 Task: Create a sub task System Test and UAT for the task  Develop a new online appointment scheduling system for a service provider in the project AgileHorizon , assign it to team member softage.5@softage.net and update the status of the sub task to  Off Track , set the priority of the sub task to High
Action: Mouse moved to (88, 553)
Screenshot: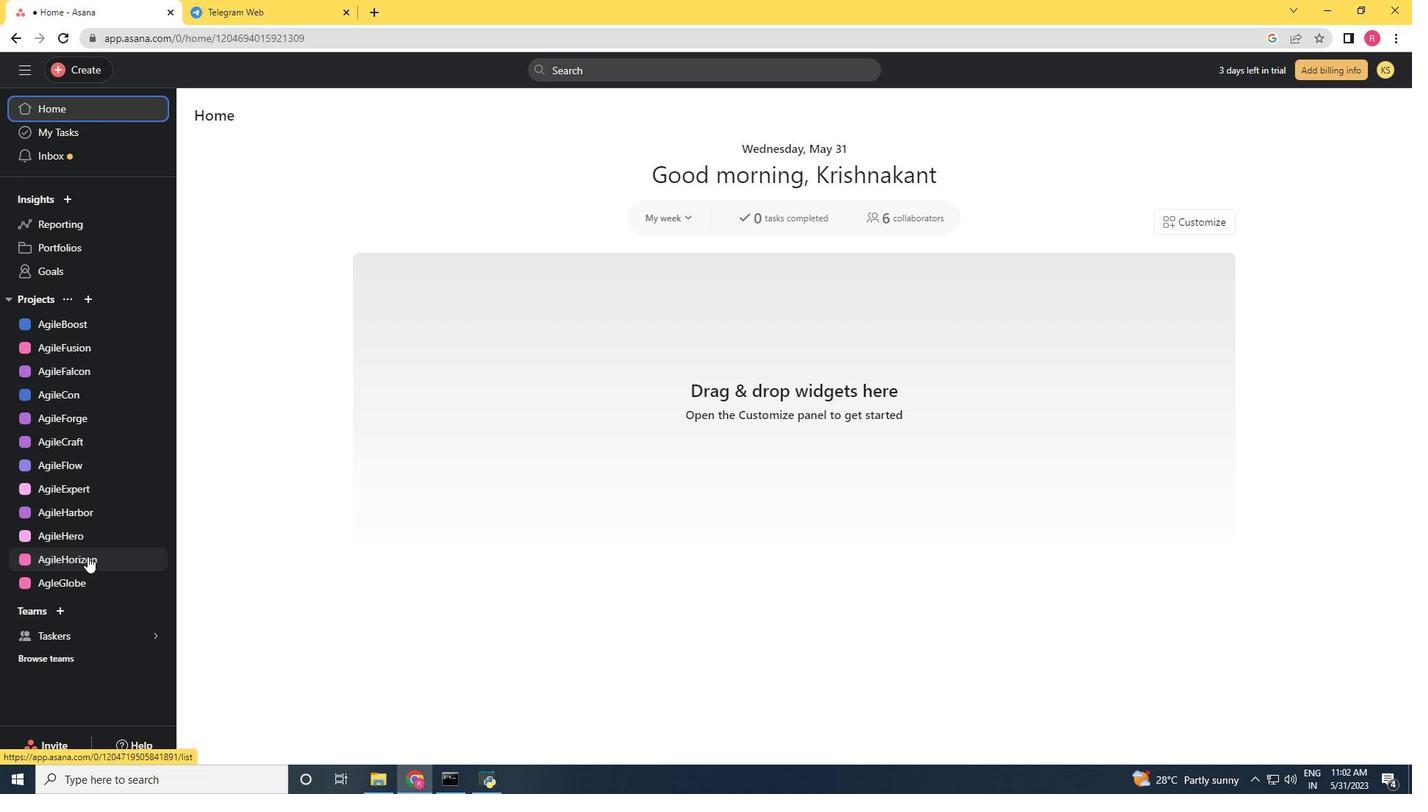 
Action: Mouse pressed left at (88, 553)
Screenshot: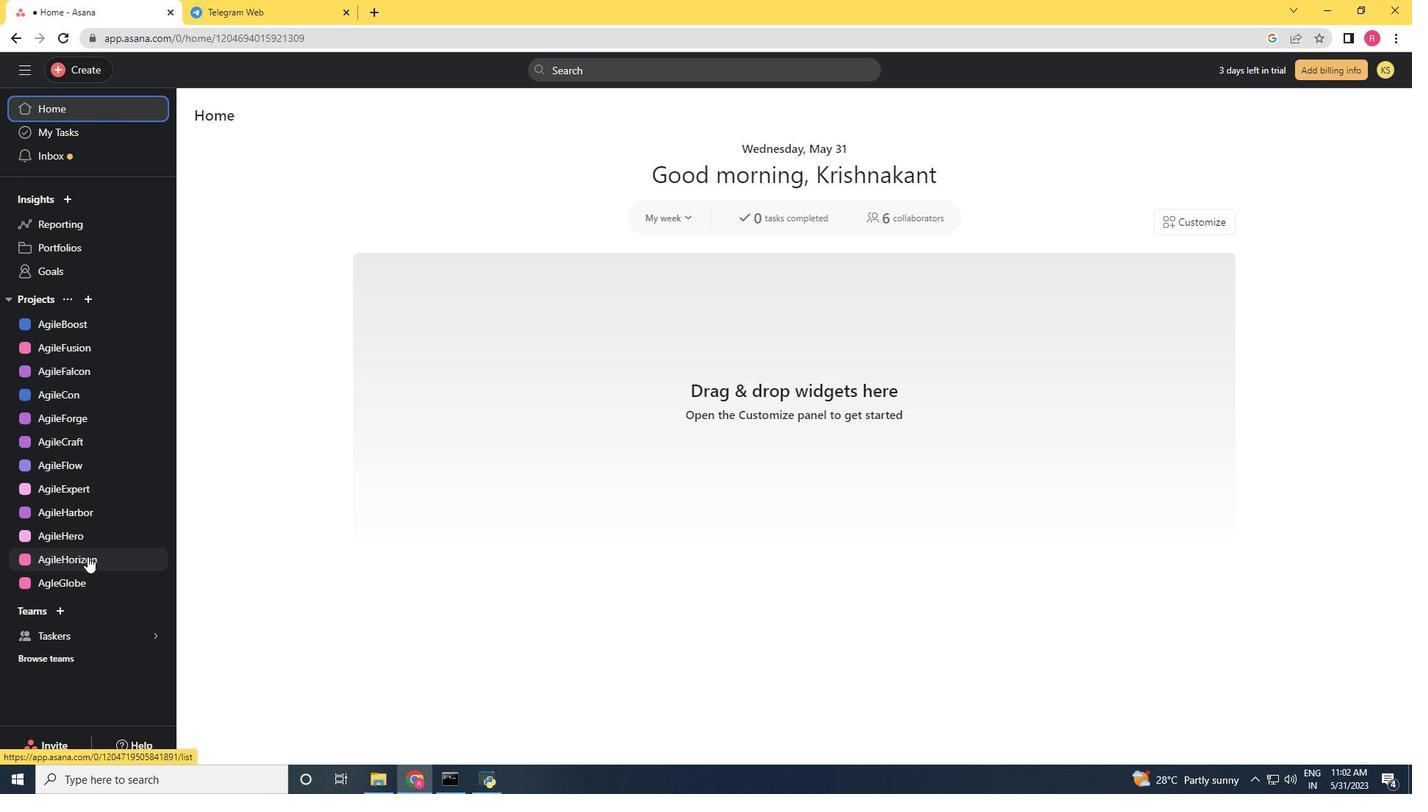 
Action: Mouse moved to (683, 321)
Screenshot: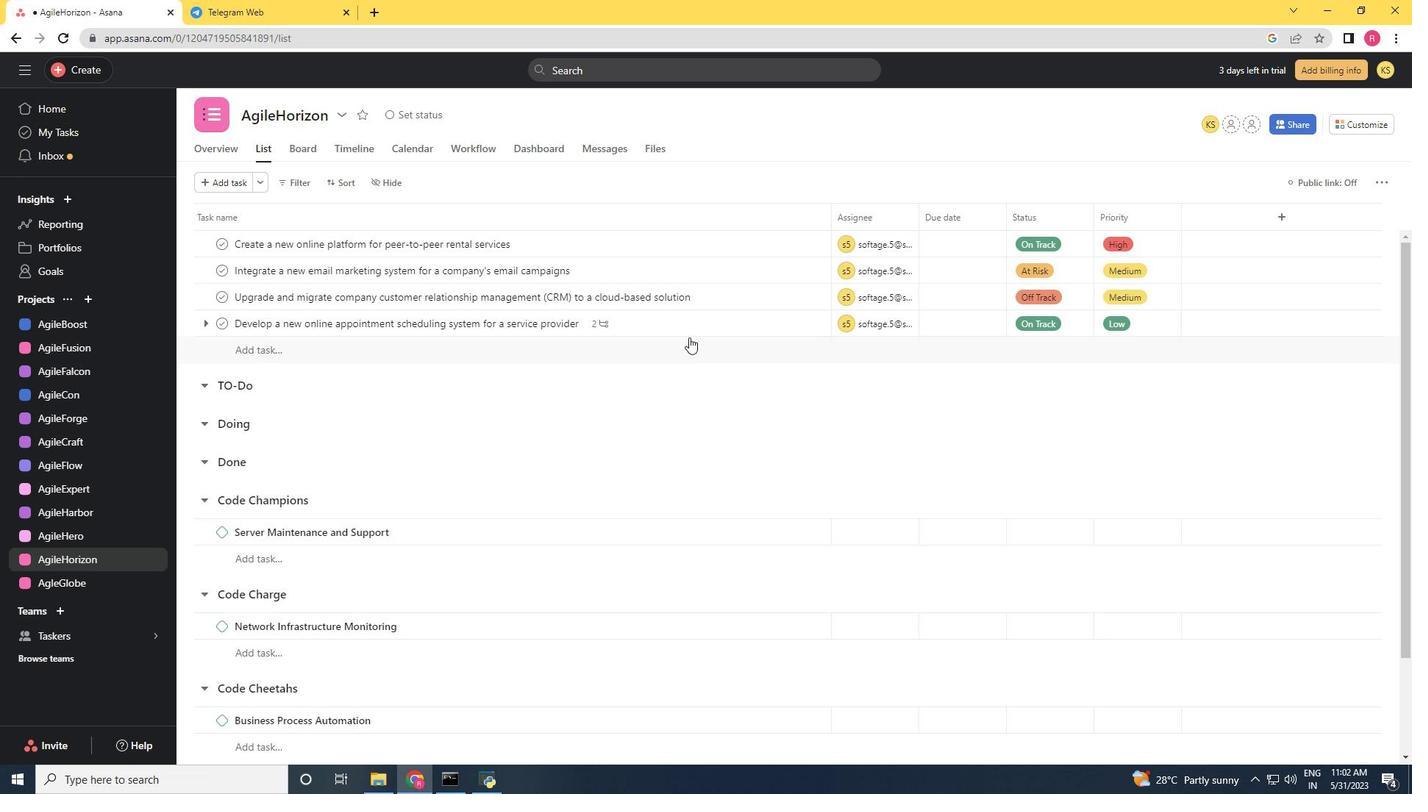 
Action: Mouse pressed left at (683, 321)
Screenshot: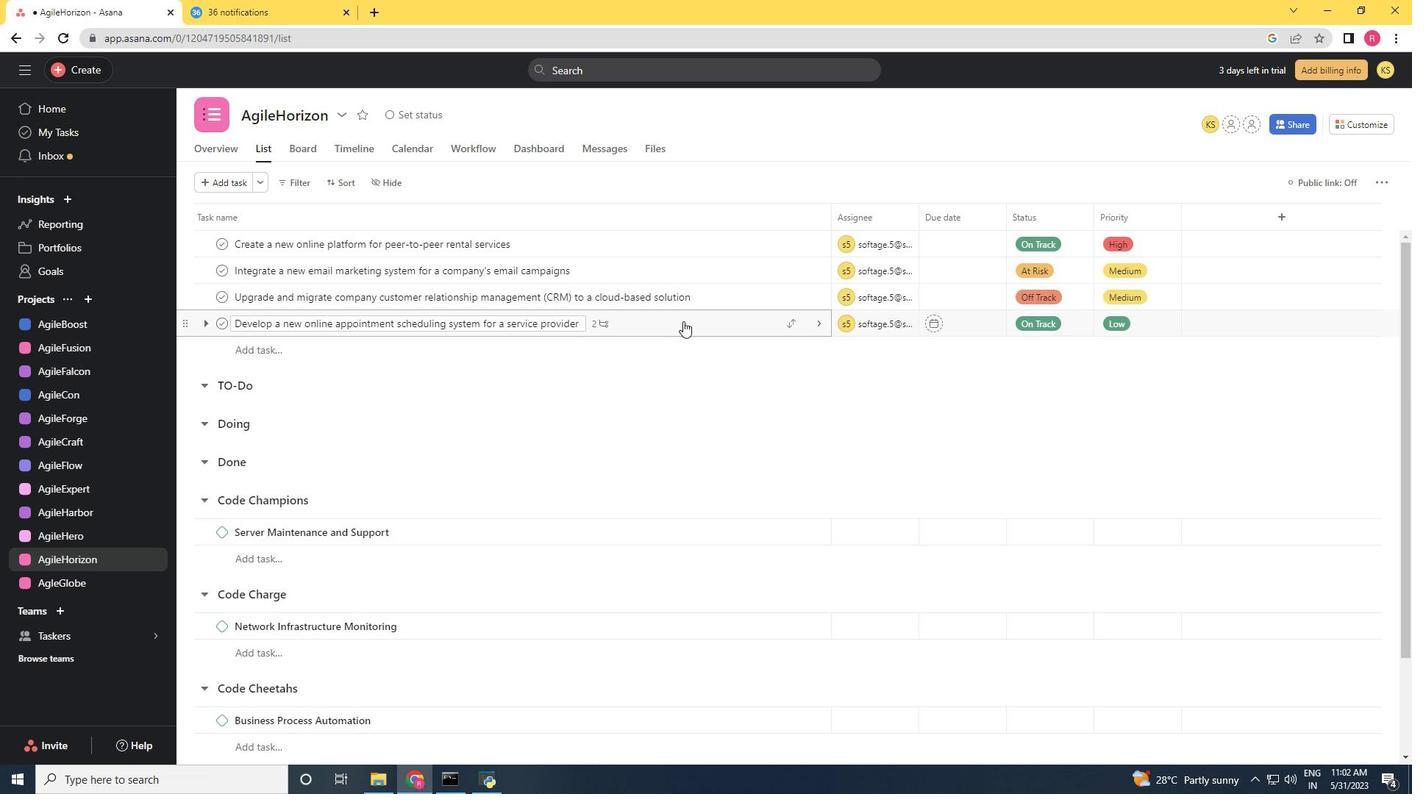 
Action: Mouse moved to (1040, 492)
Screenshot: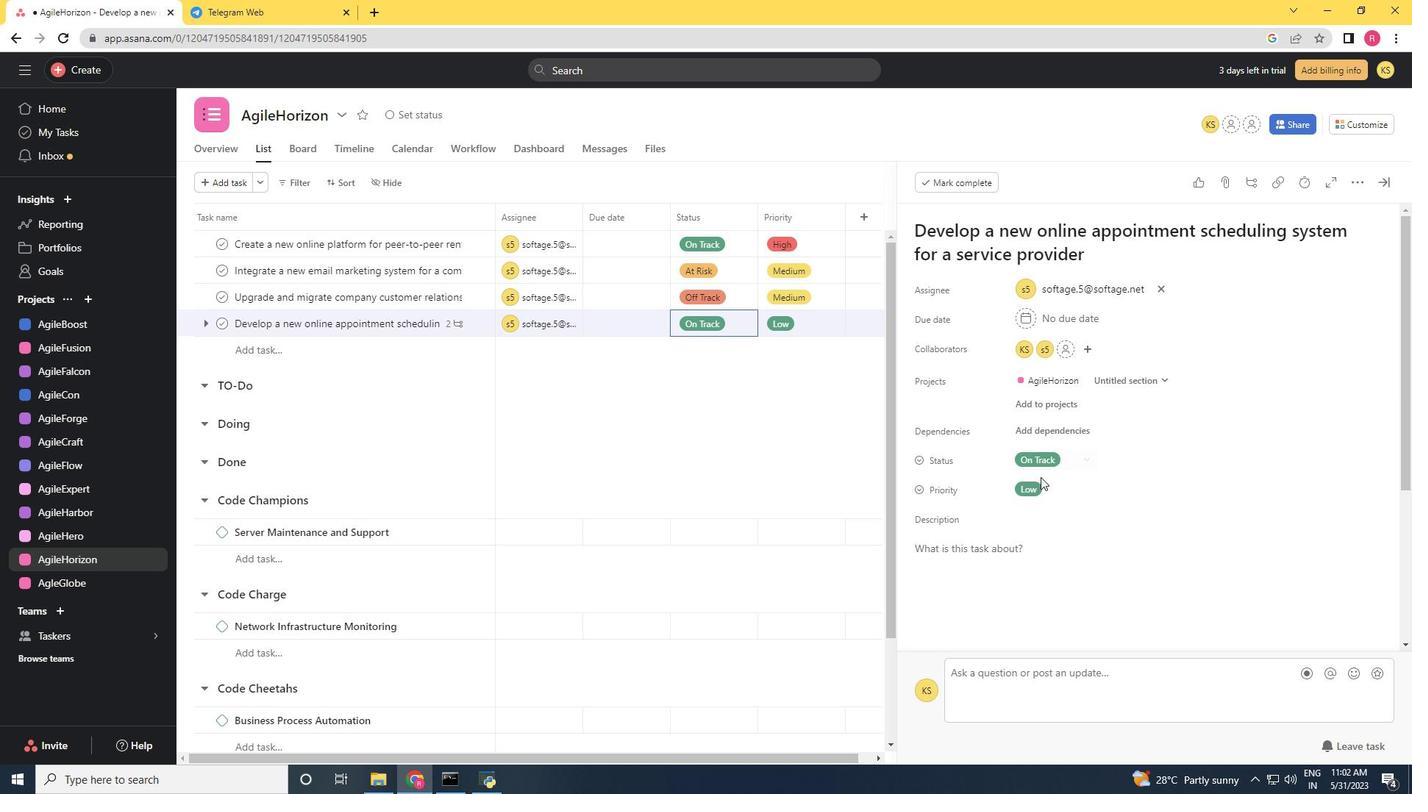 
Action: Mouse scrolled (1040, 491) with delta (0, 0)
Screenshot: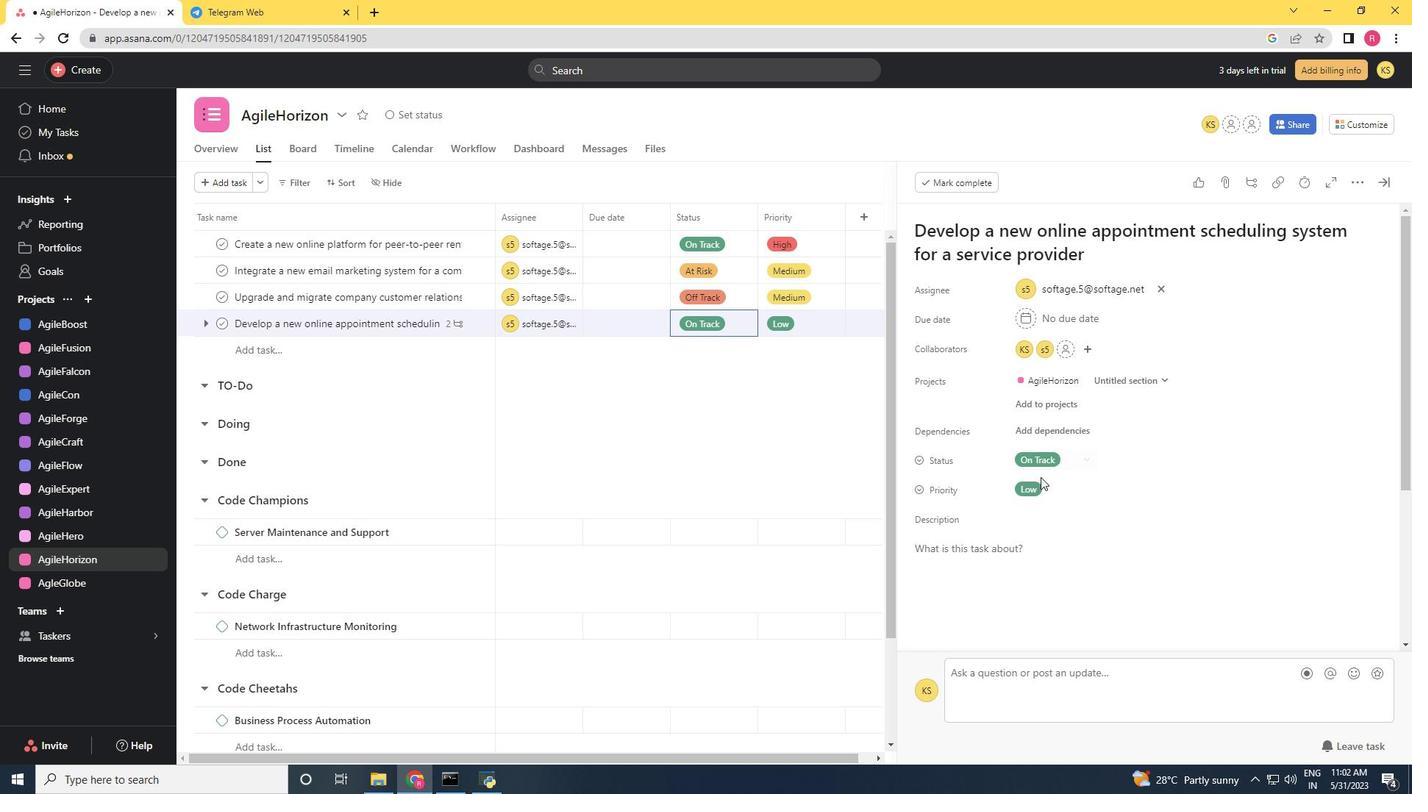 
Action: Mouse scrolled (1040, 491) with delta (0, 0)
Screenshot: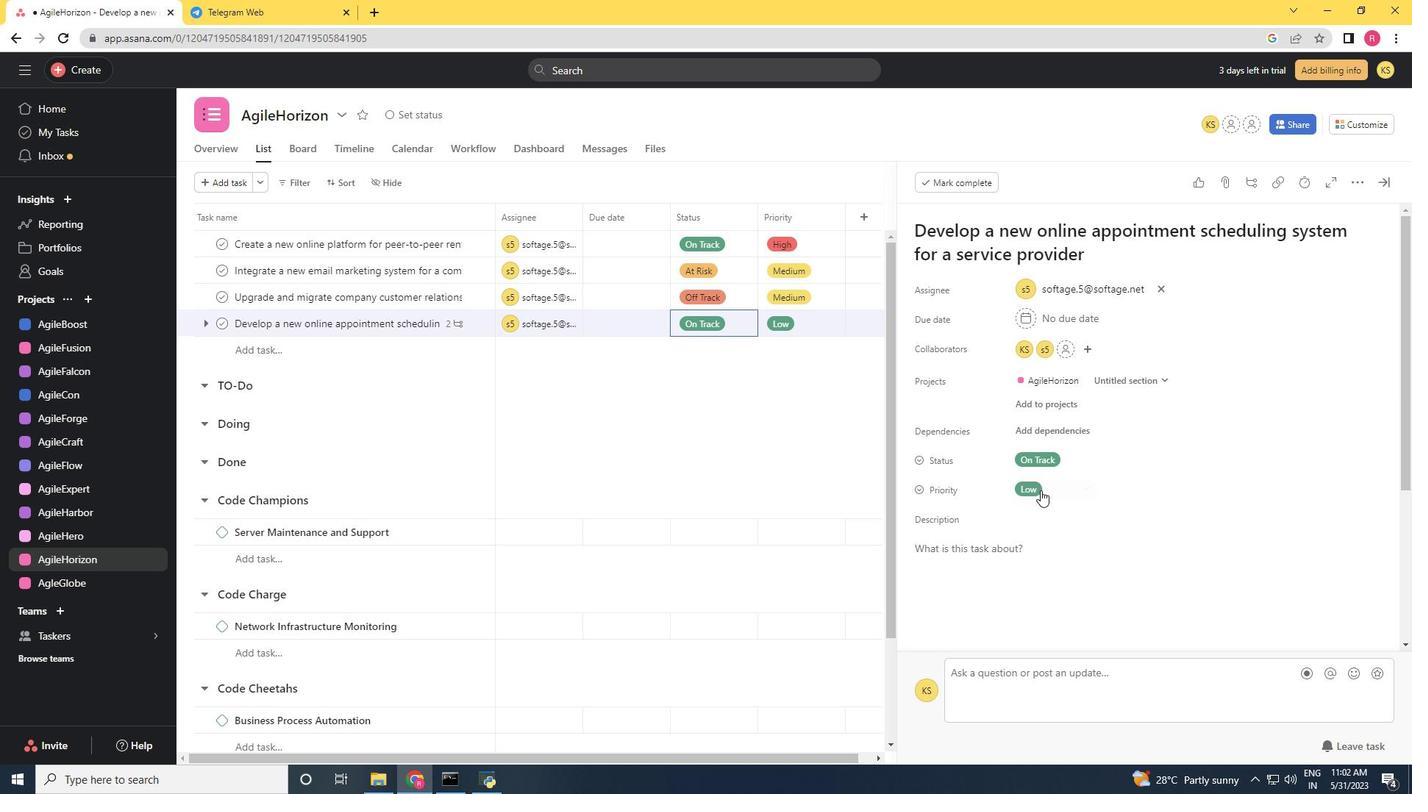 
Action: Mouse scrolled (1040, 491) with delta (0, 0)
Screenshot: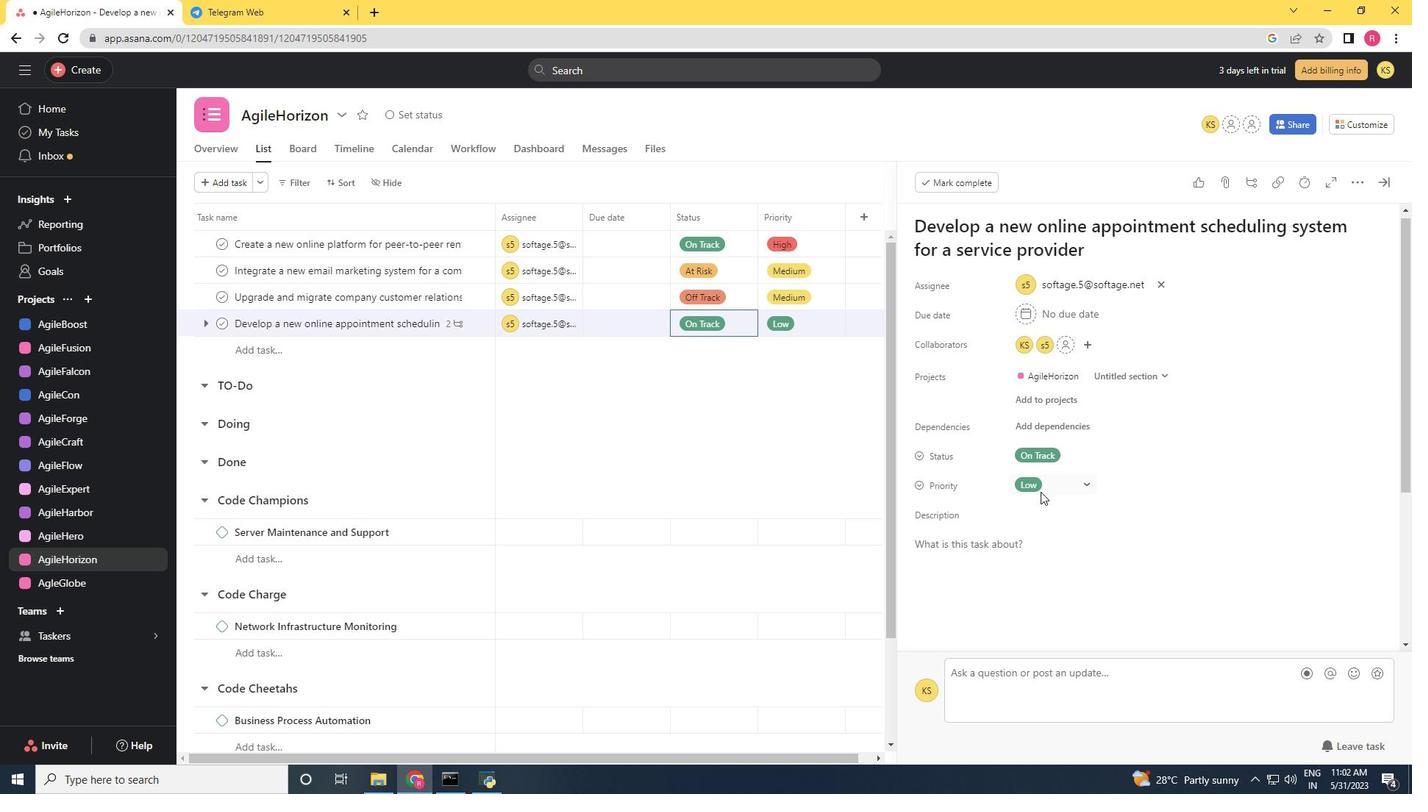 
Action: Mouse scrolled (1040, 491) with delta (0, 0)
Screenshot: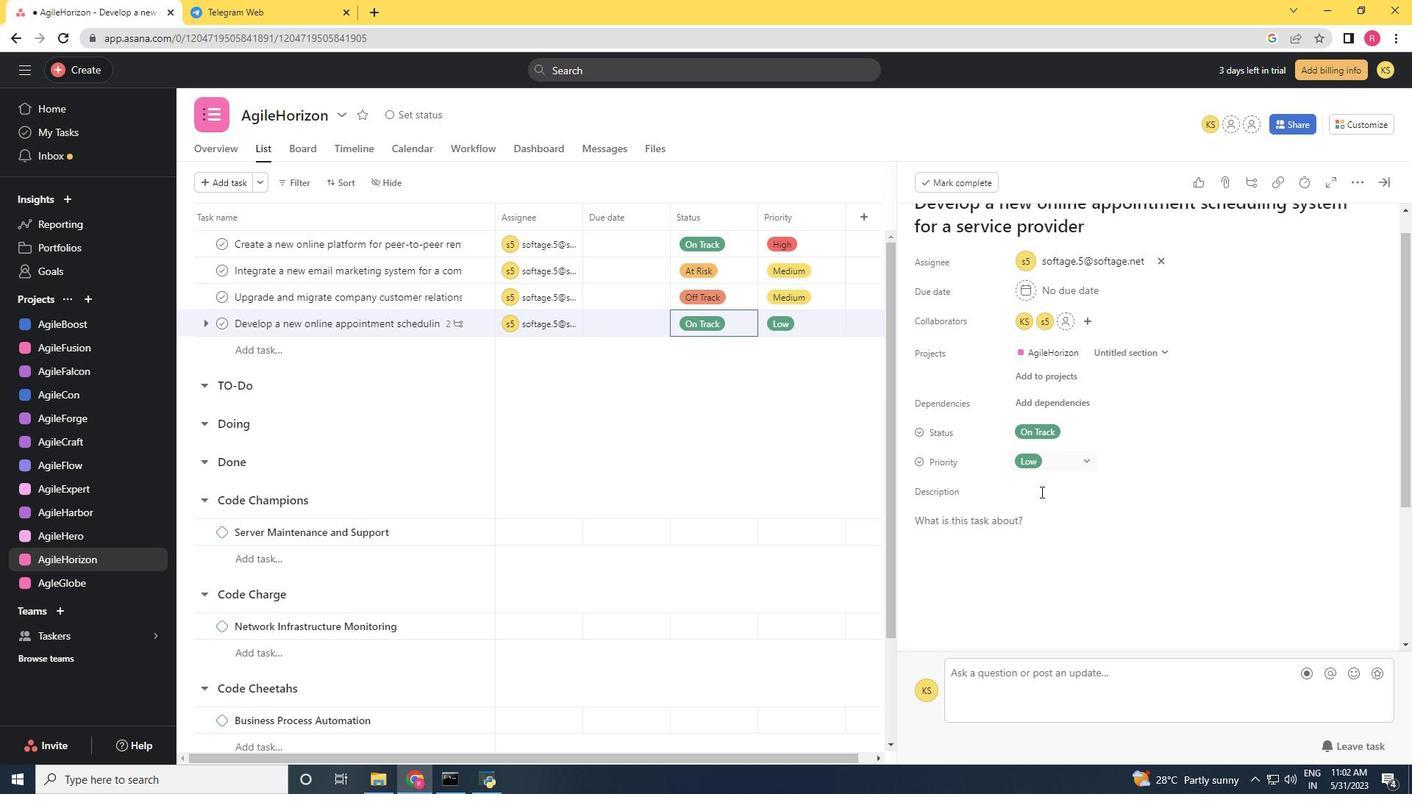 
Action: Mouse moved to (959, 530)
Screenshot: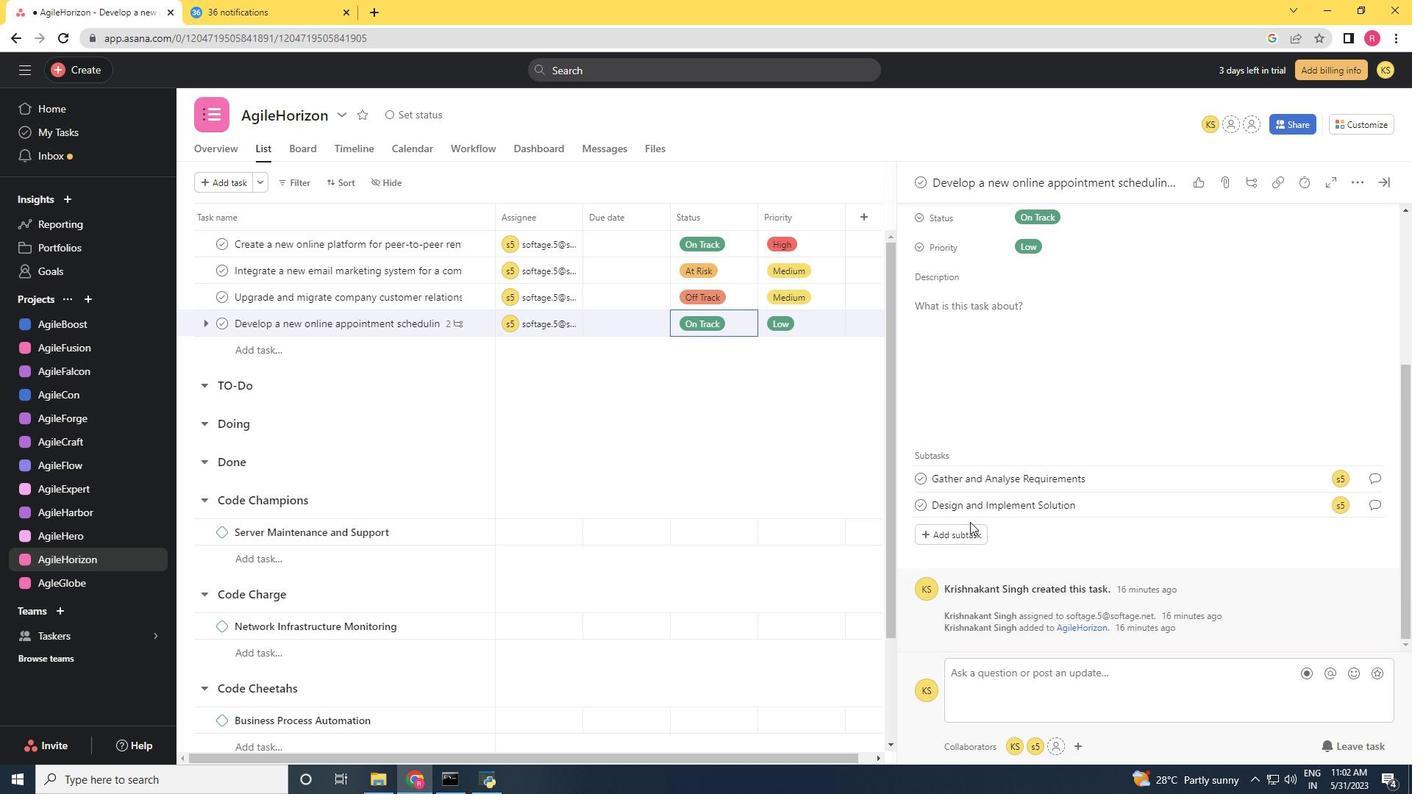 
Action: Mouse pressed left at (959, 530)
Screenshot: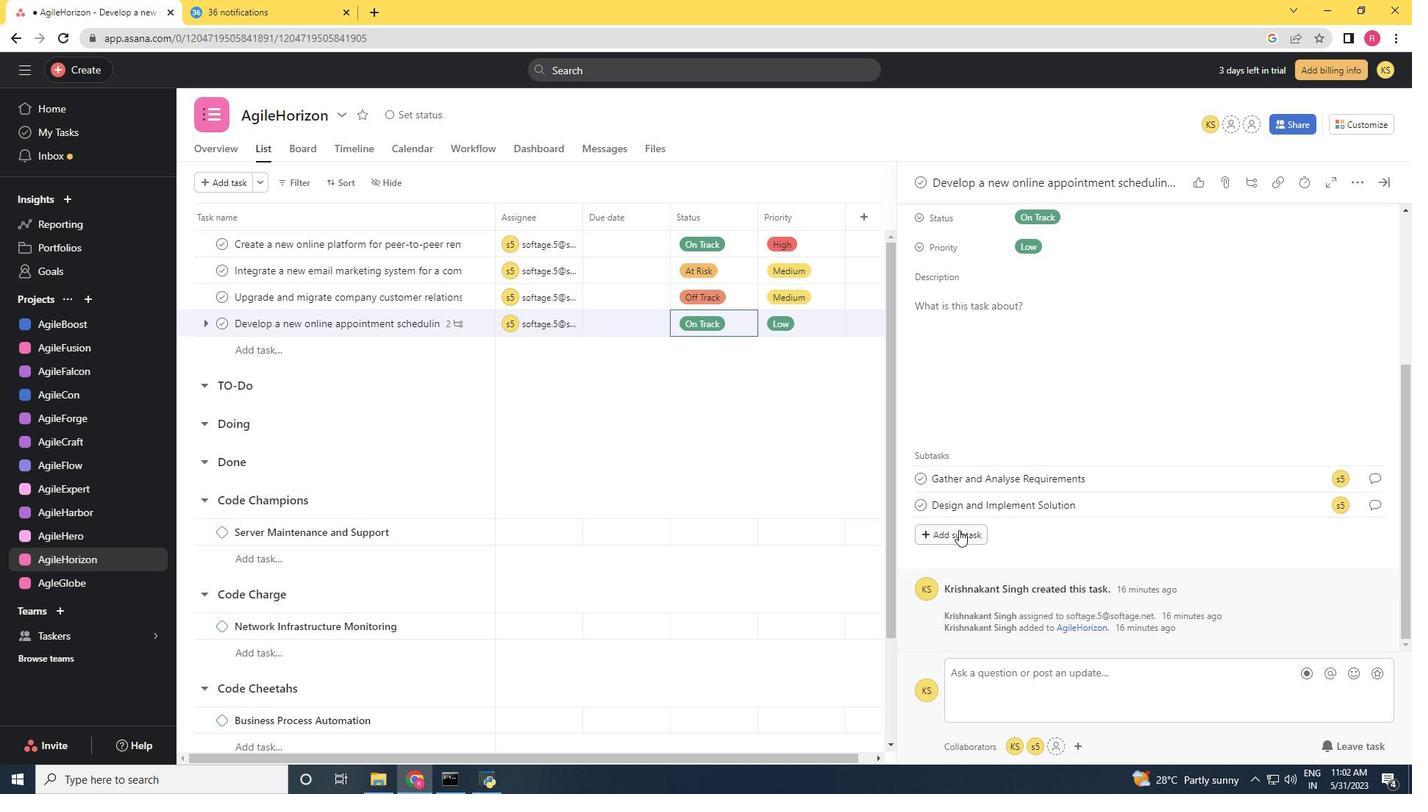 
Action: Key pressed <Key.shift>System<Key.space><Key.shift>Test<Key.space>and<Key.space><Key.shift><Key.shift>UAT
Screenshot: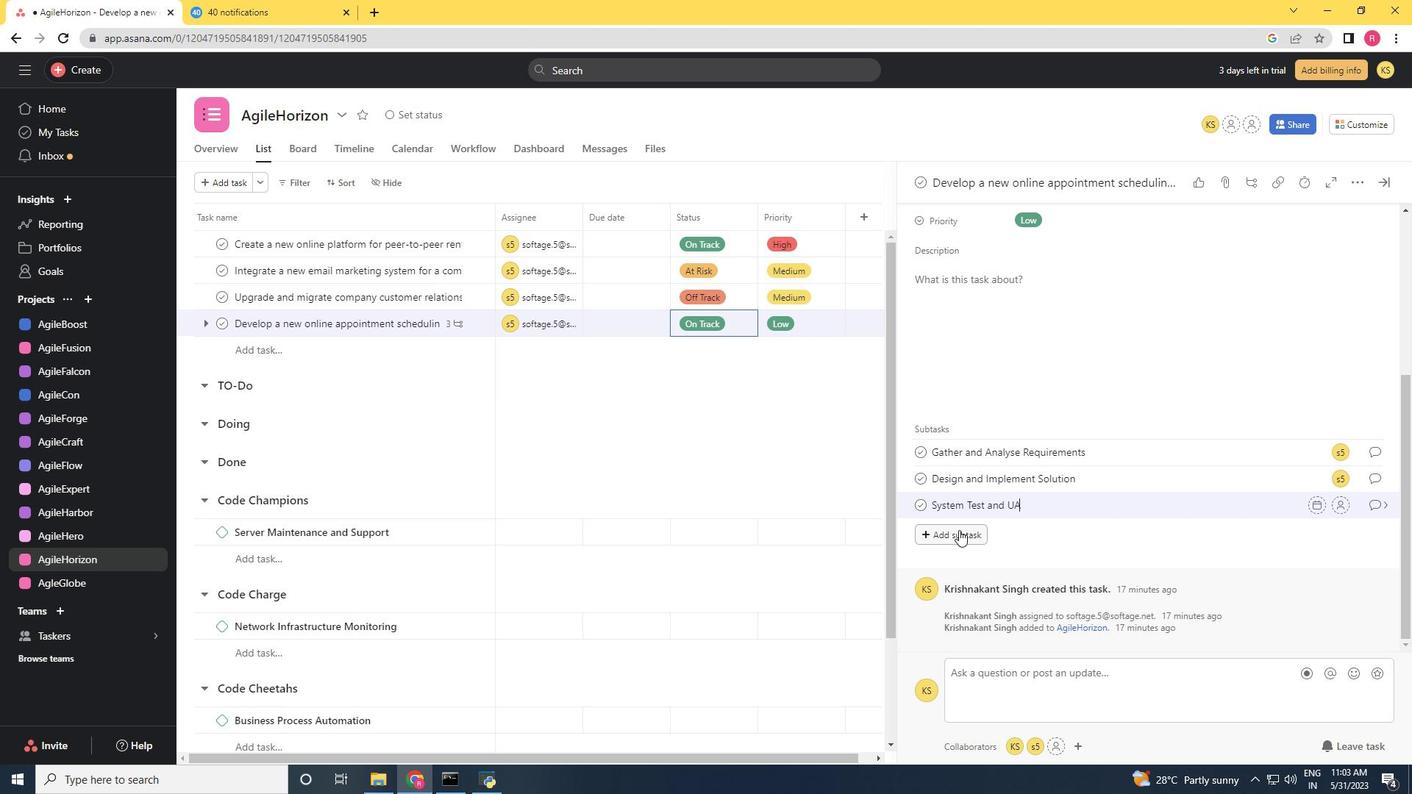 
Action: Mouse scrolled (959, 531) with delta (0, 0)
Screenshot: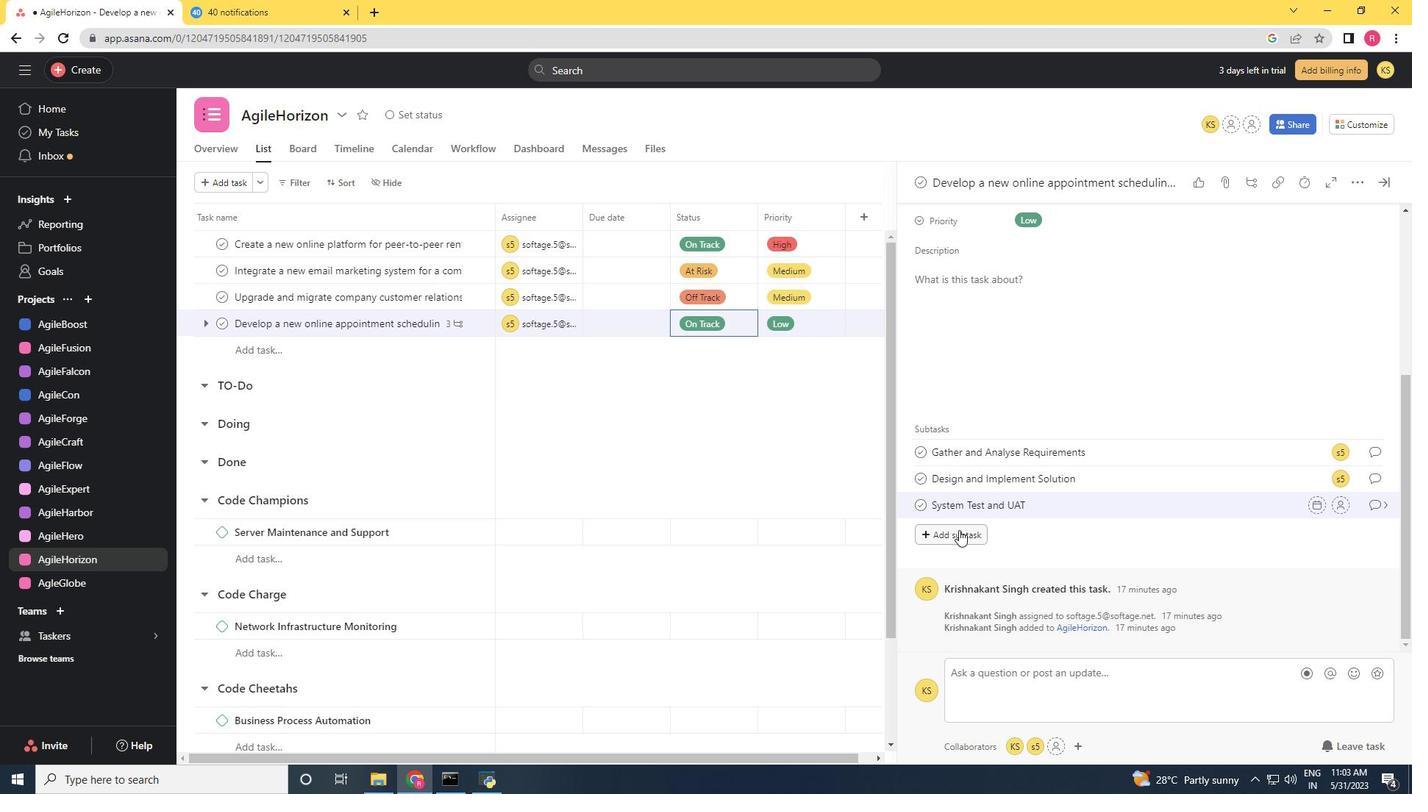
Action: Mouse moved to (1321, 459)
Screenshot: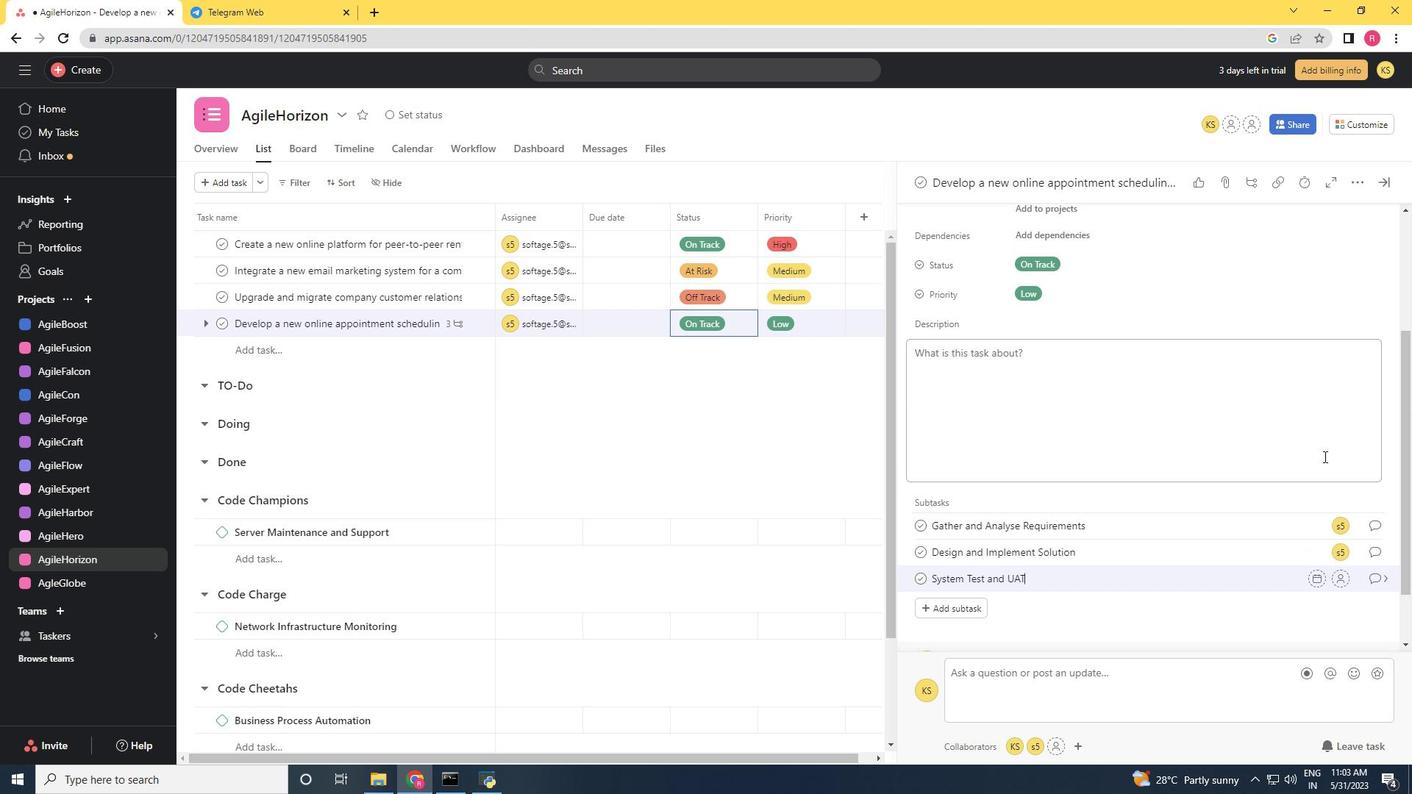
Action: Mouse scrolled (1321, 458) with delta (0, 0)
Screenshot: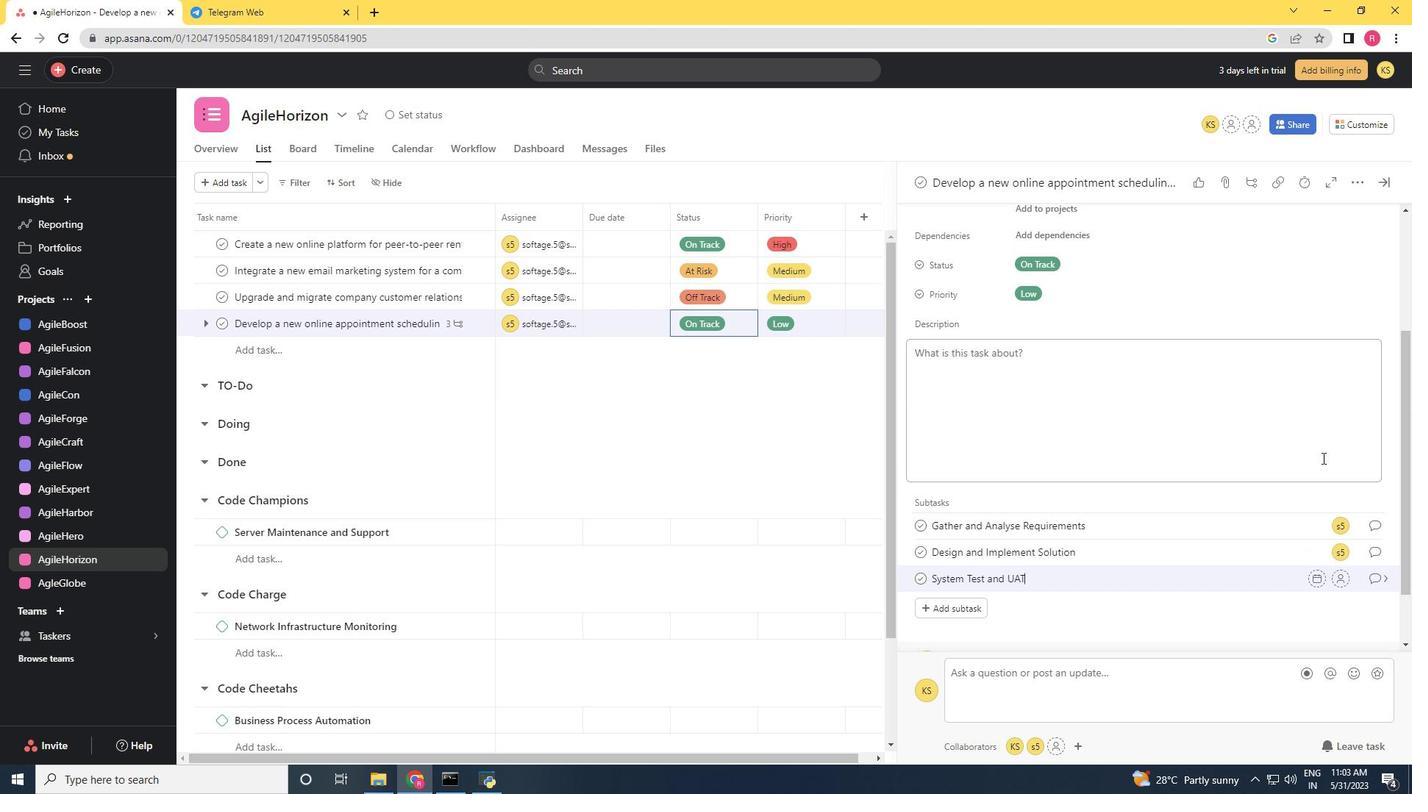 
Action: Mouse scrolled (1321, 458) with delta (0, 0)
Screenshot: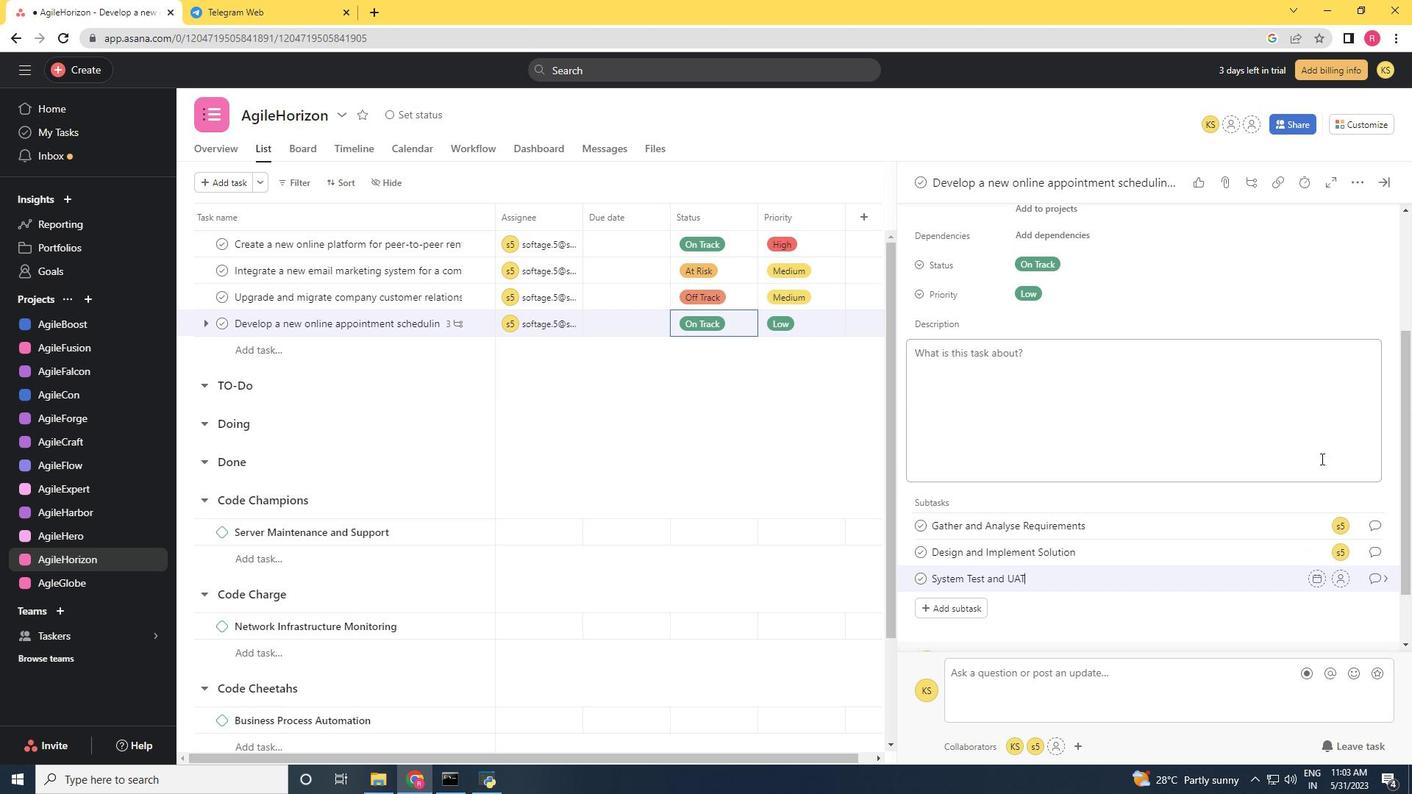 
Action: Mouse scrolled (1321, 458) with delta (0, 0)
Screenshot: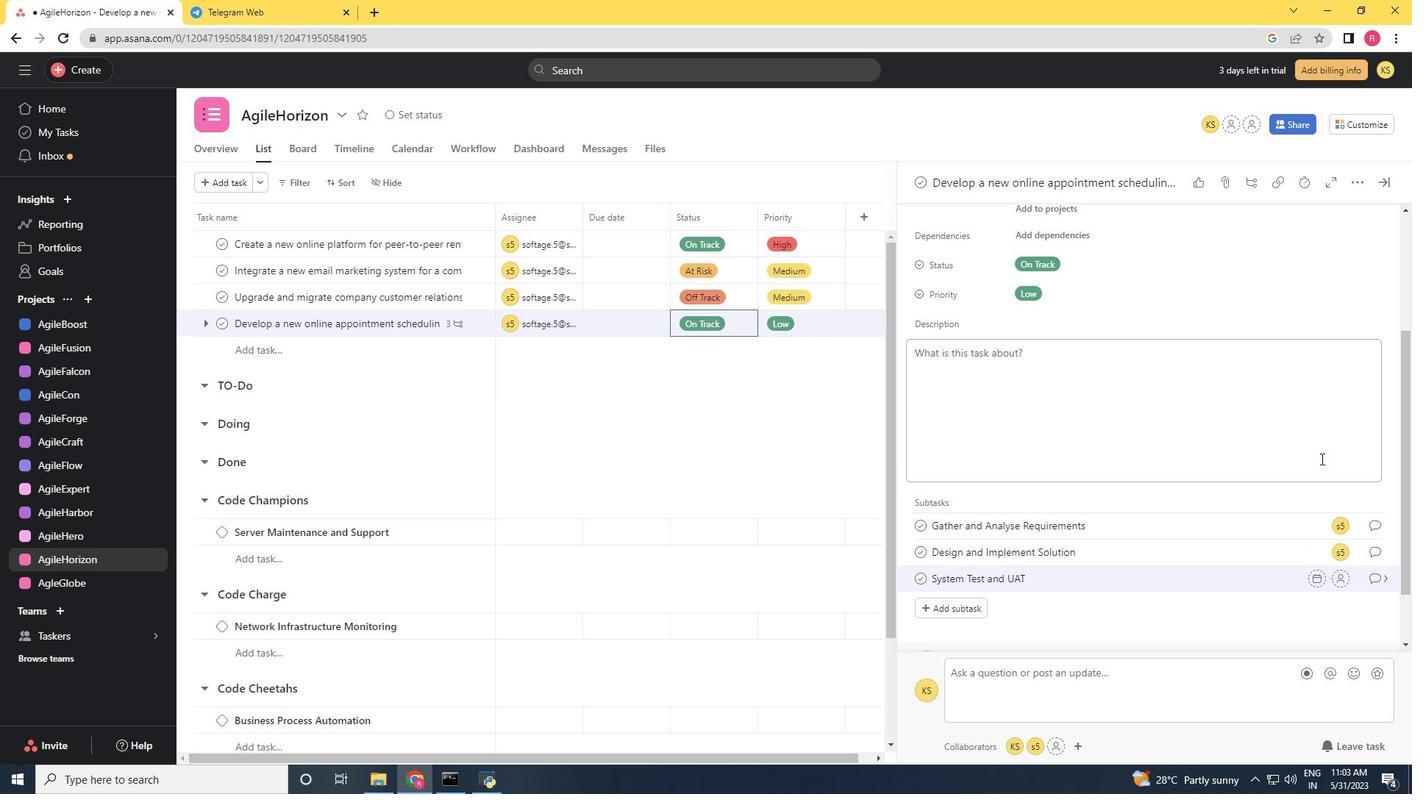 
Action: Mouse moved to (1345, 506)
Screenshot: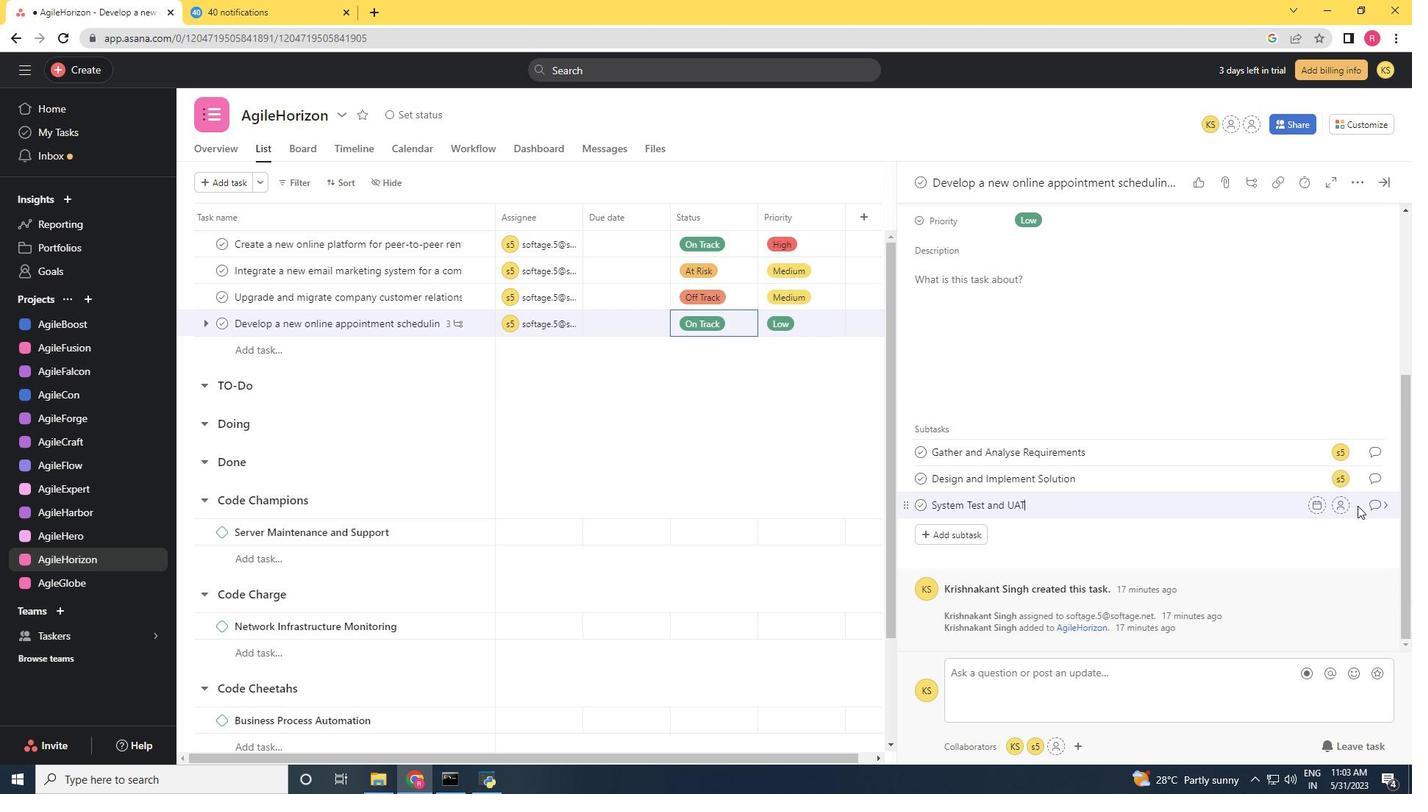 
Action: Mouse pressed left at (1345, 506)
Screenshot: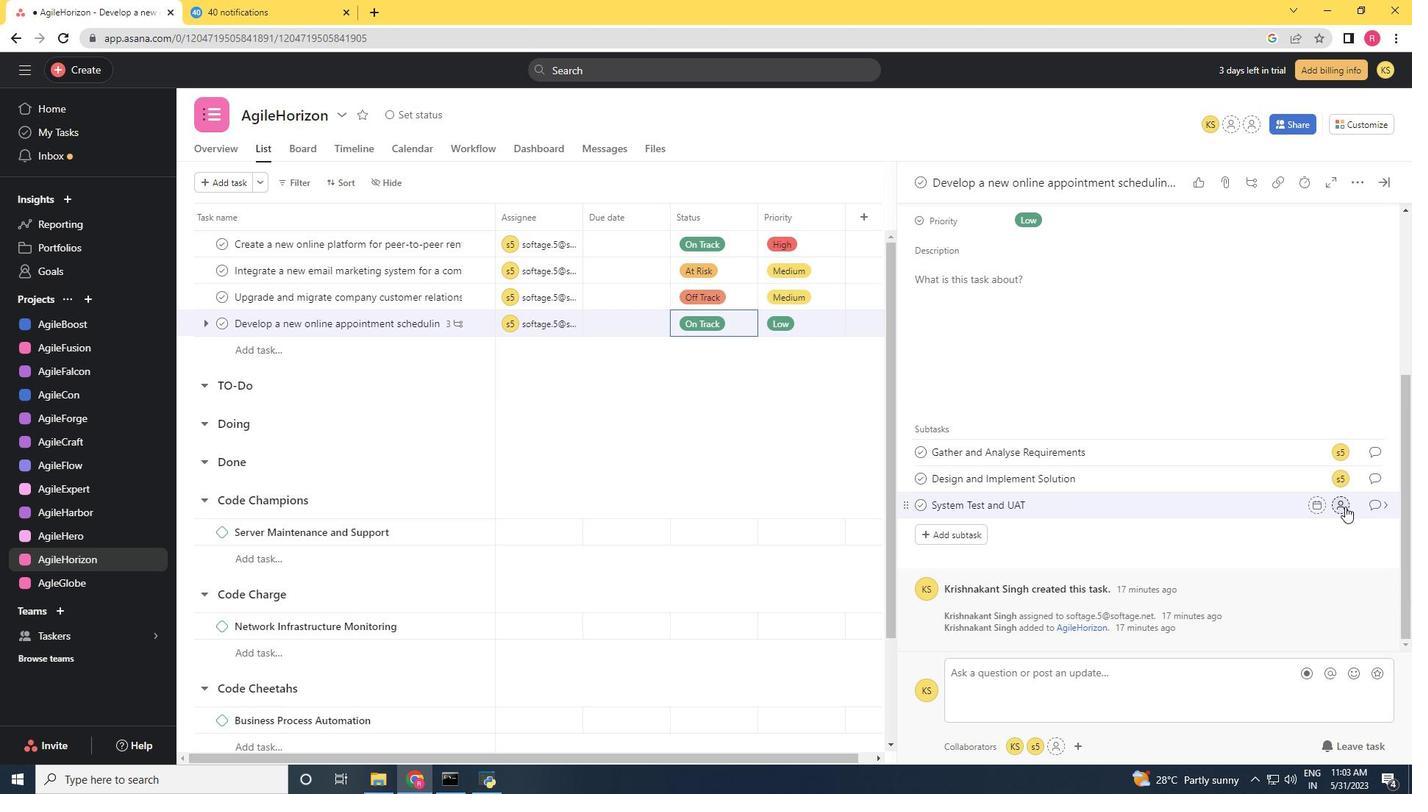 
Action: Mouse moved to (1344, 506)
Screenshot: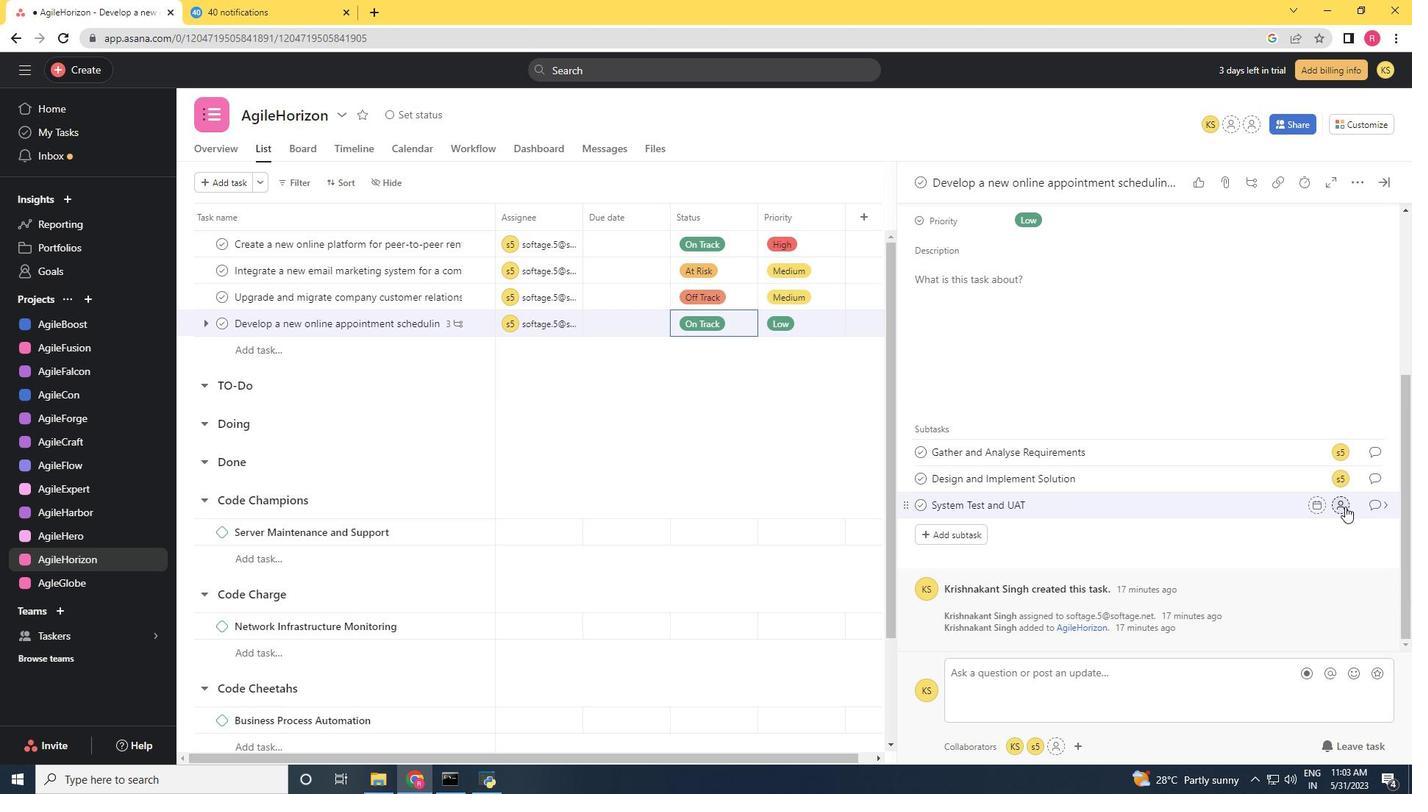
Action: Key pressed softage.5<Key.shift><Key.shift><Key.shift><Key.shift><Key.shift>@softage.net
Screenshot: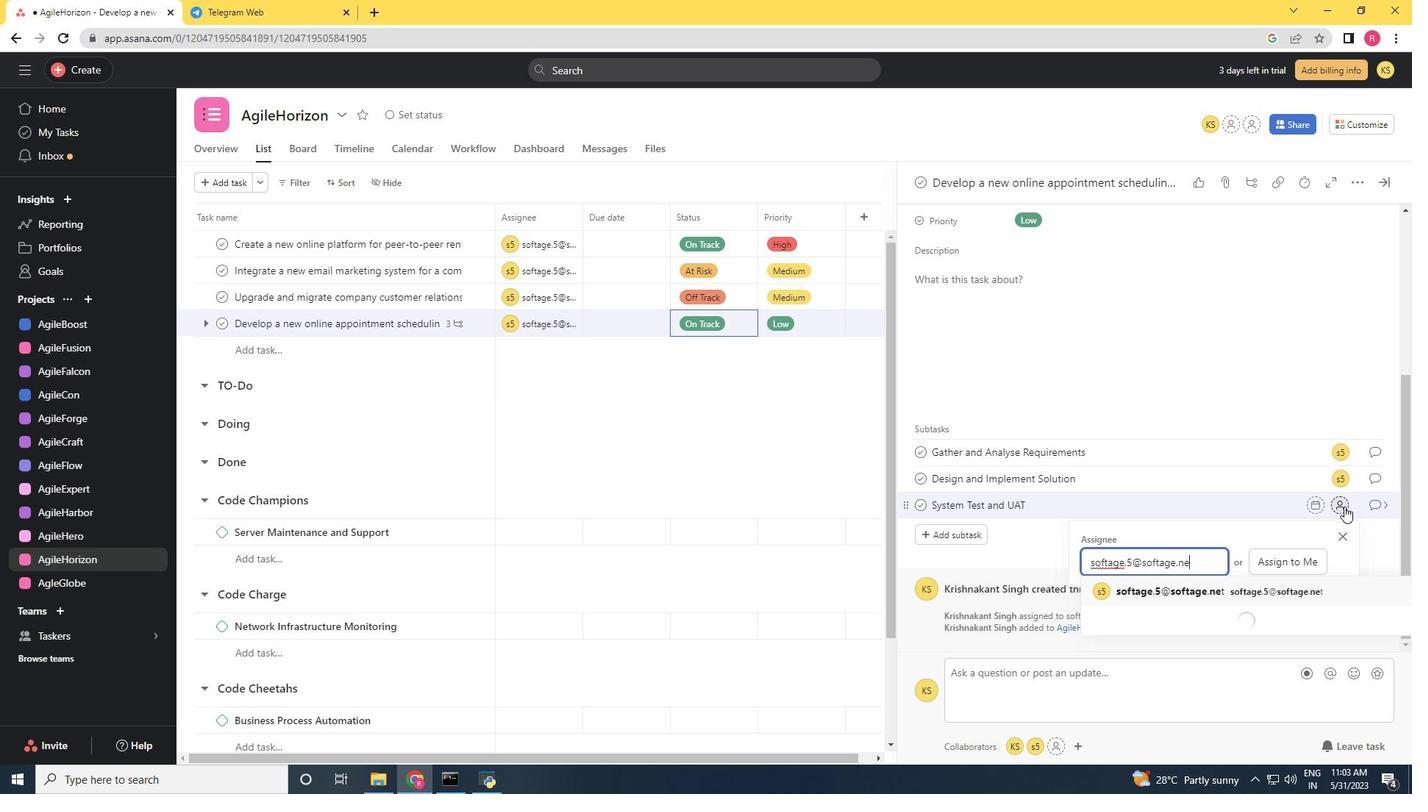 
Action: Mouse moved to (1215, 593)
Screenshot: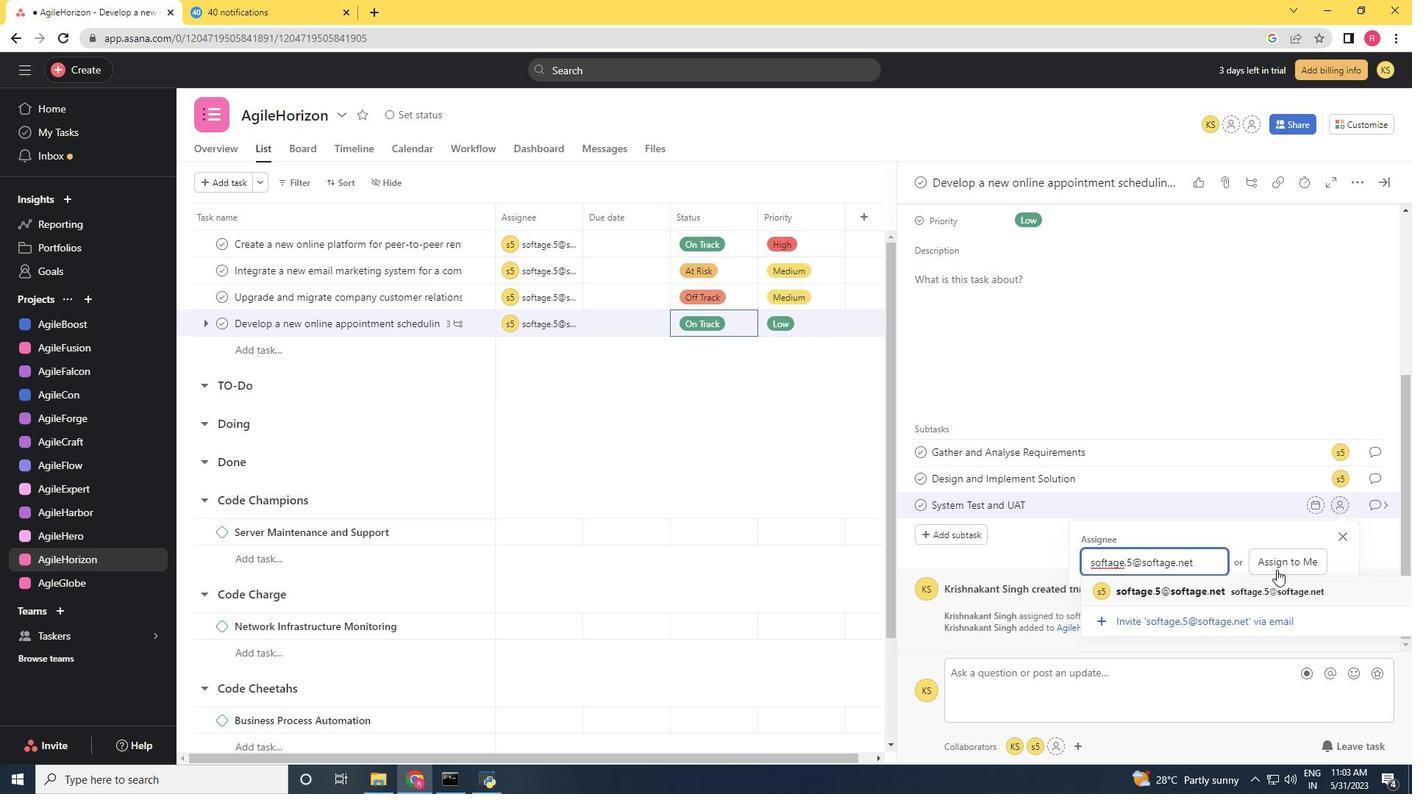 
Action: Mouse pressed left at (1215, 593)
Screenshot: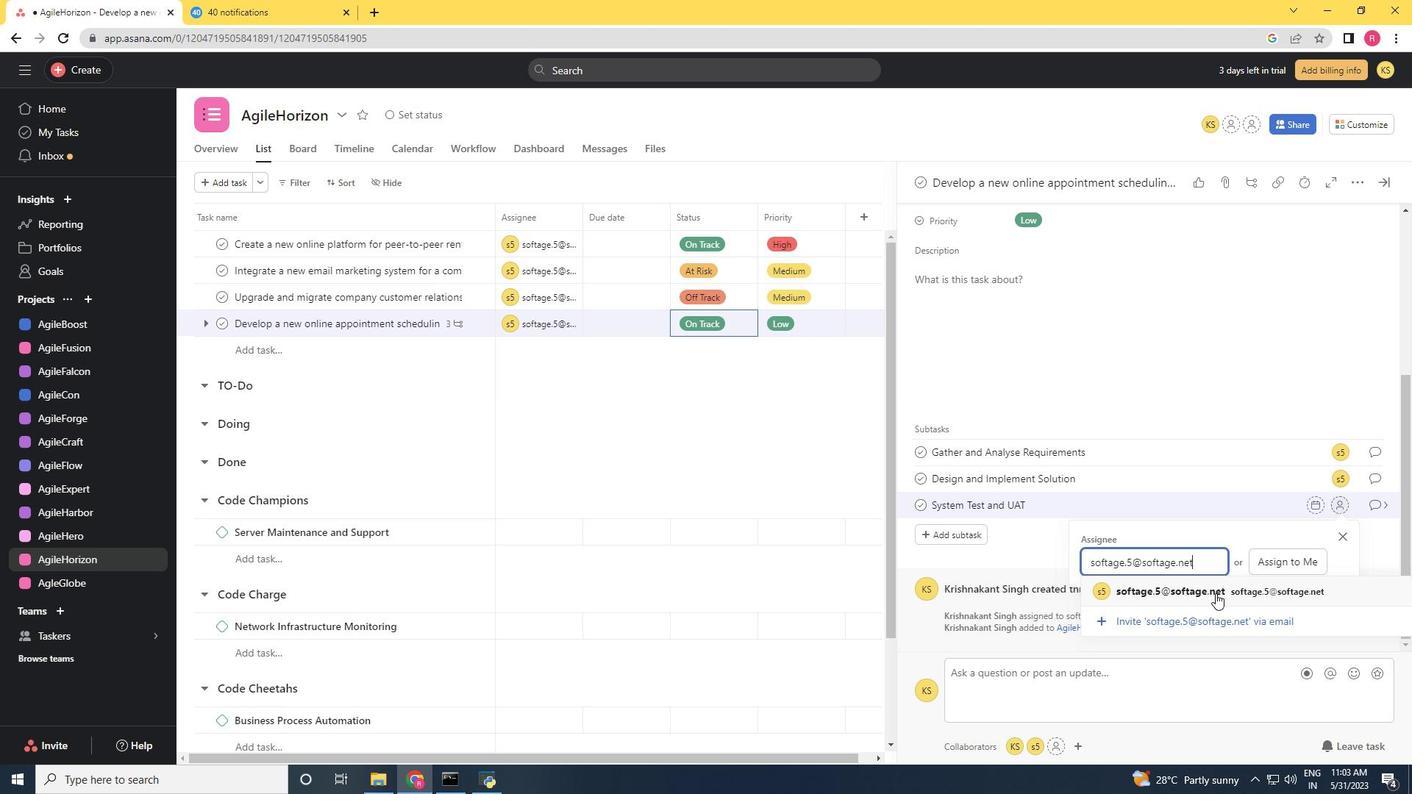 
Action: Mouse moved to (1377, 502)
Screenshot: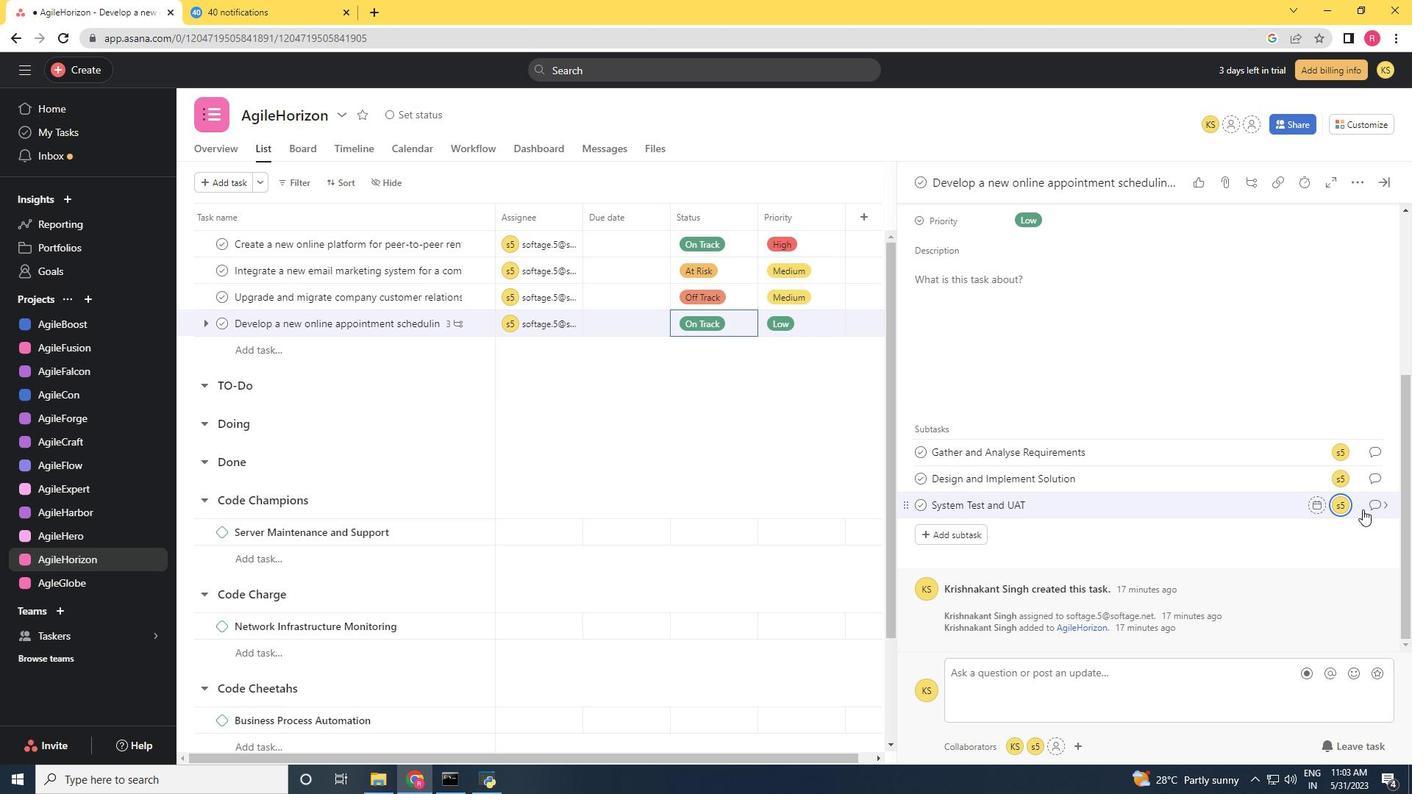 
Action: Mouse pressed left at (1377, 502)
Screenshot: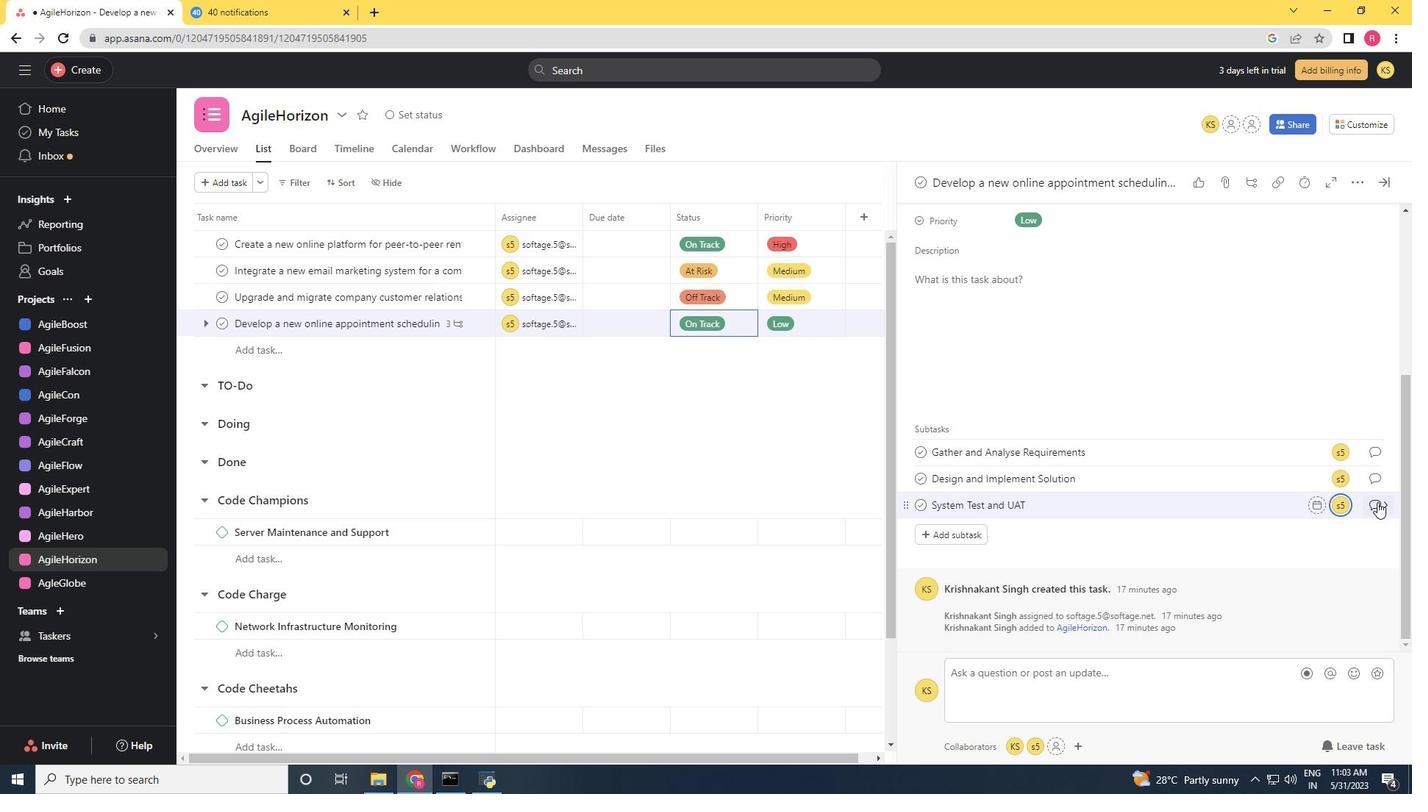 
Action: Mouse moved to (961, 417)
Screenshot: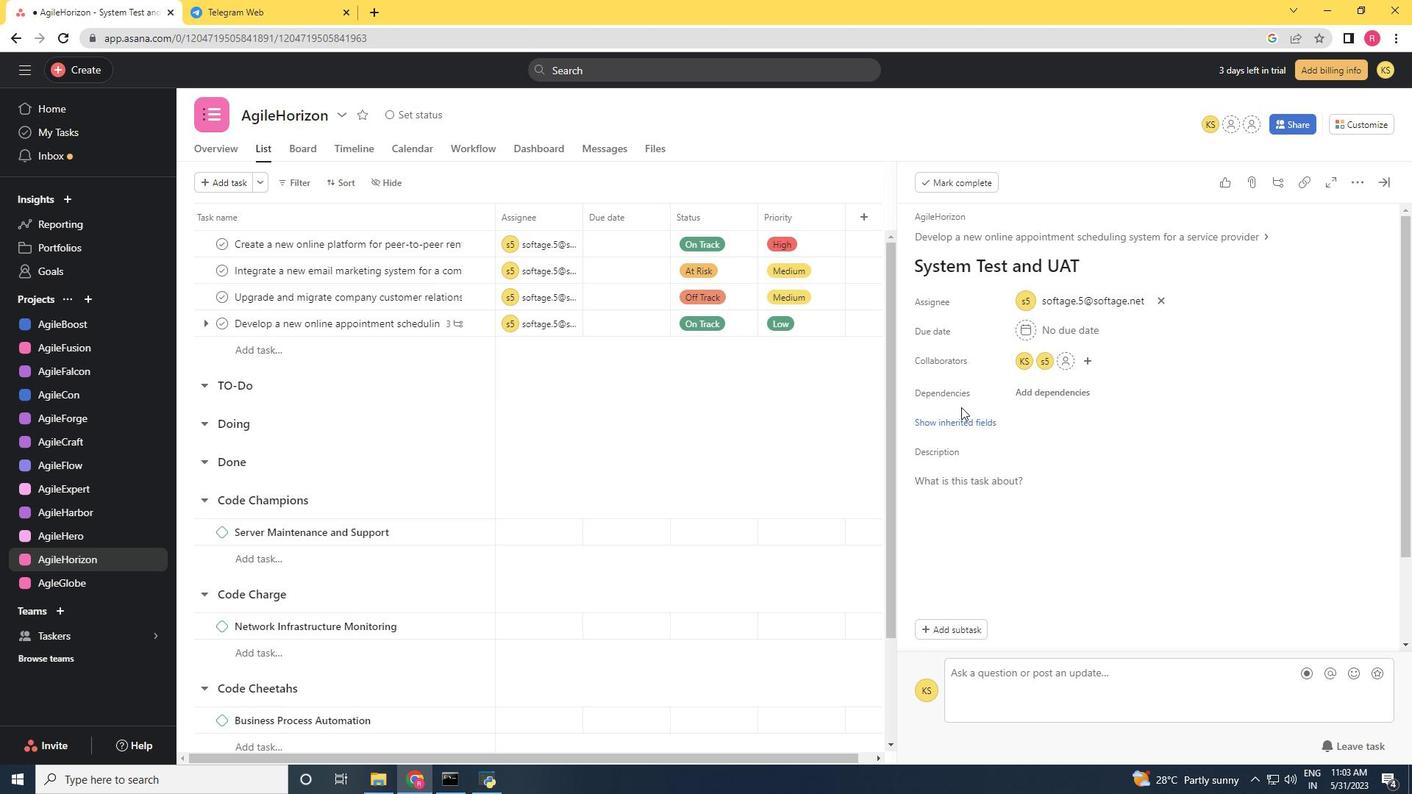 
Action: Mouse pressed left at (961, 417)
Screenshot: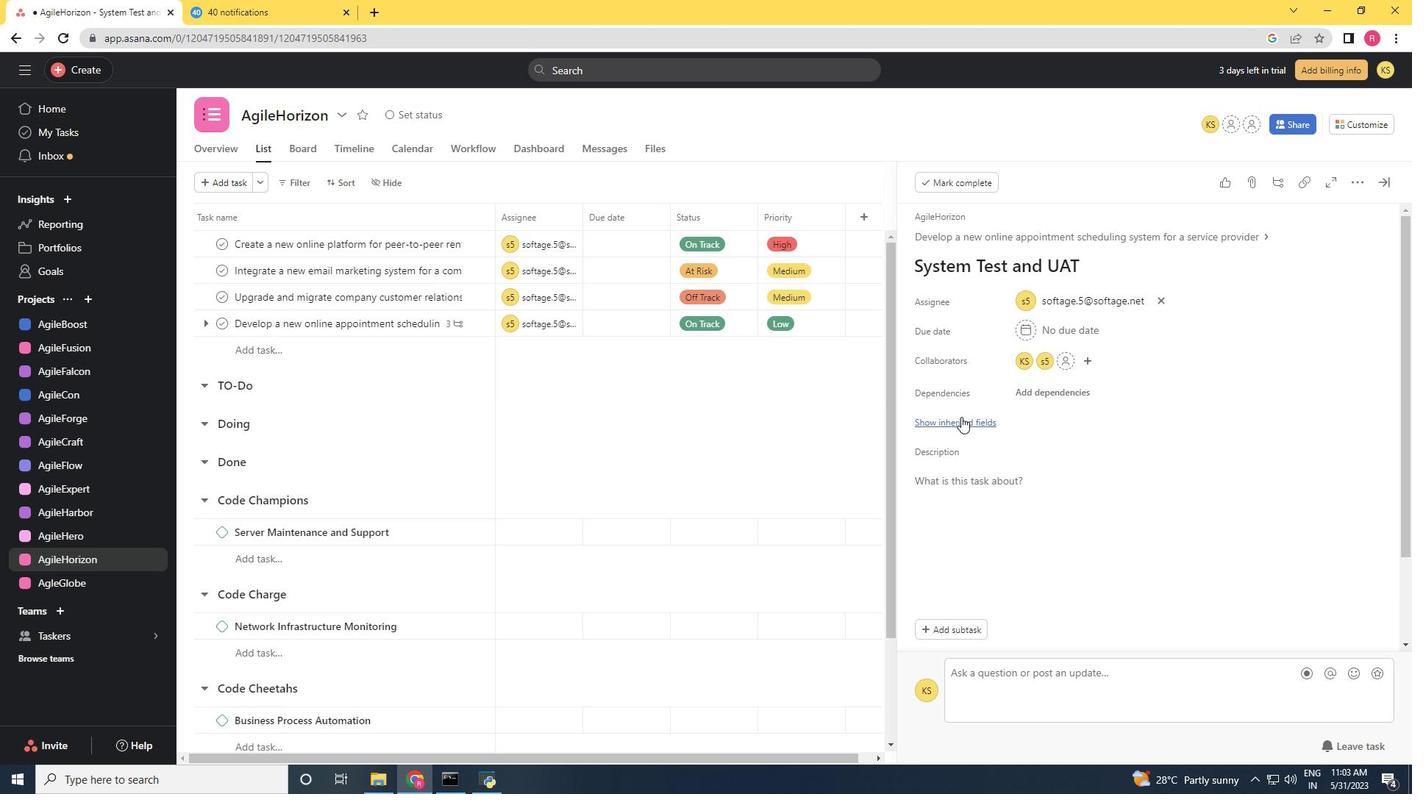 
Action: Mouse moved to (1024, 453)
Screenshot: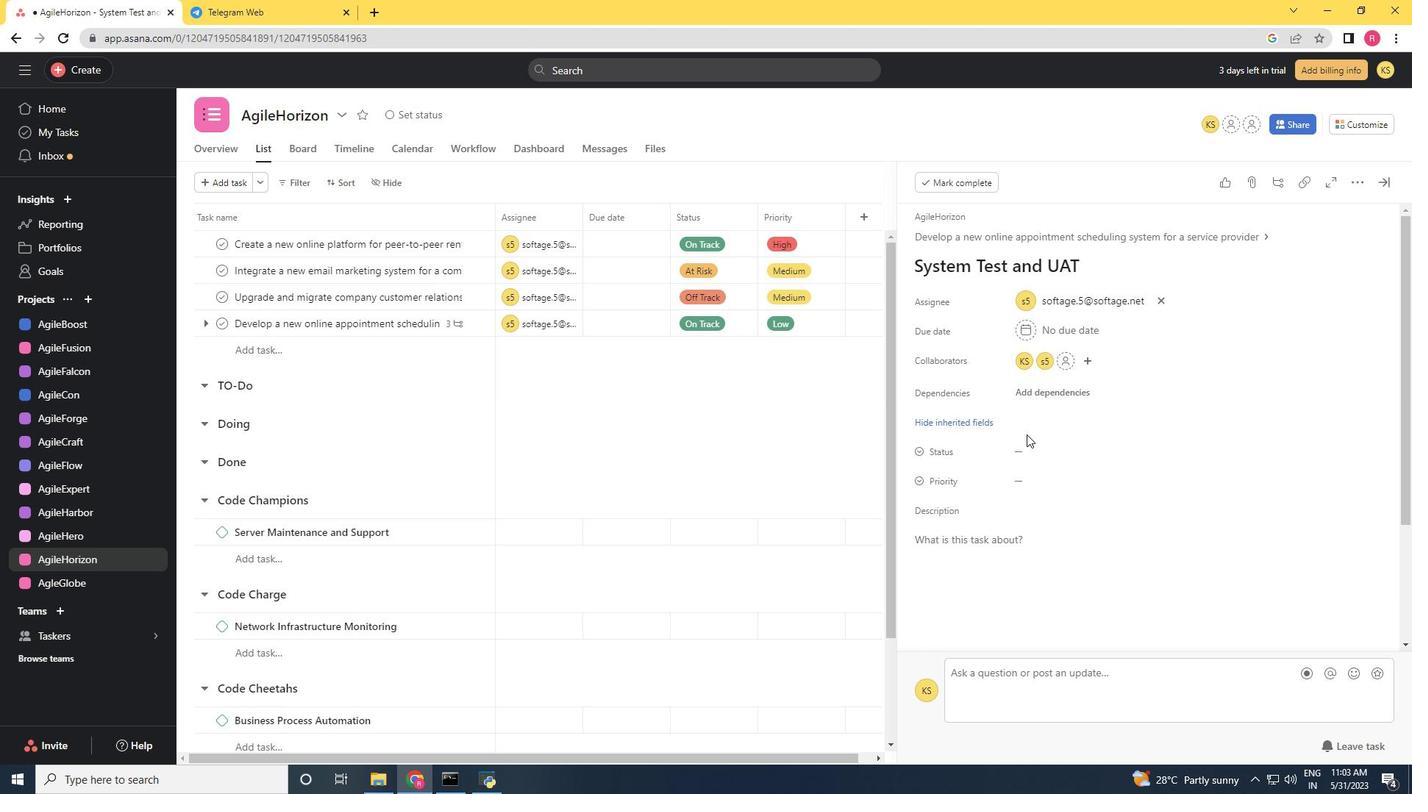 
Action: Mouse pressed left at (1024, 453)
Screenshot: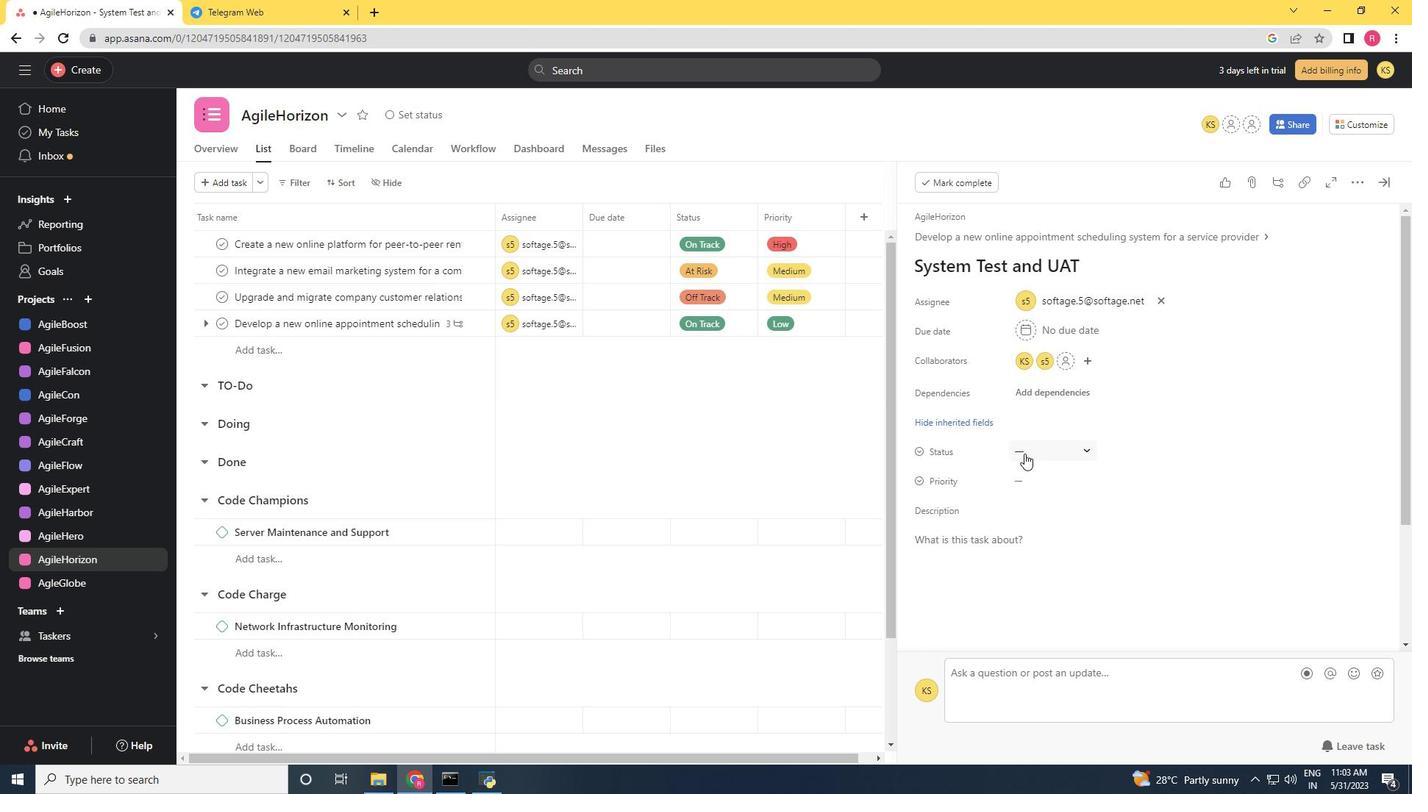 
Action: Mouse moved to (1053, 520)
Screenshot: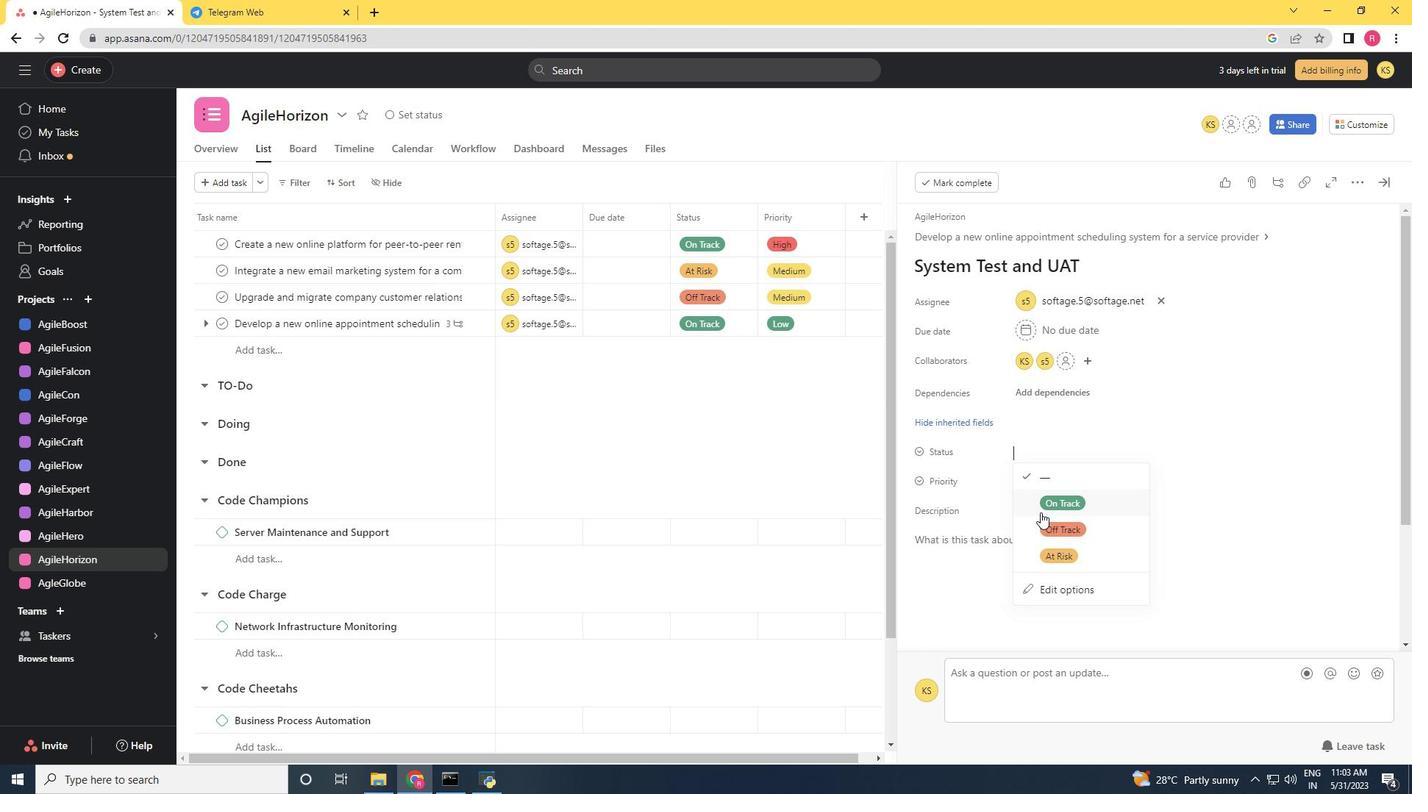 
Action: Mouse pressed left at (1053, 520)
Screenshot: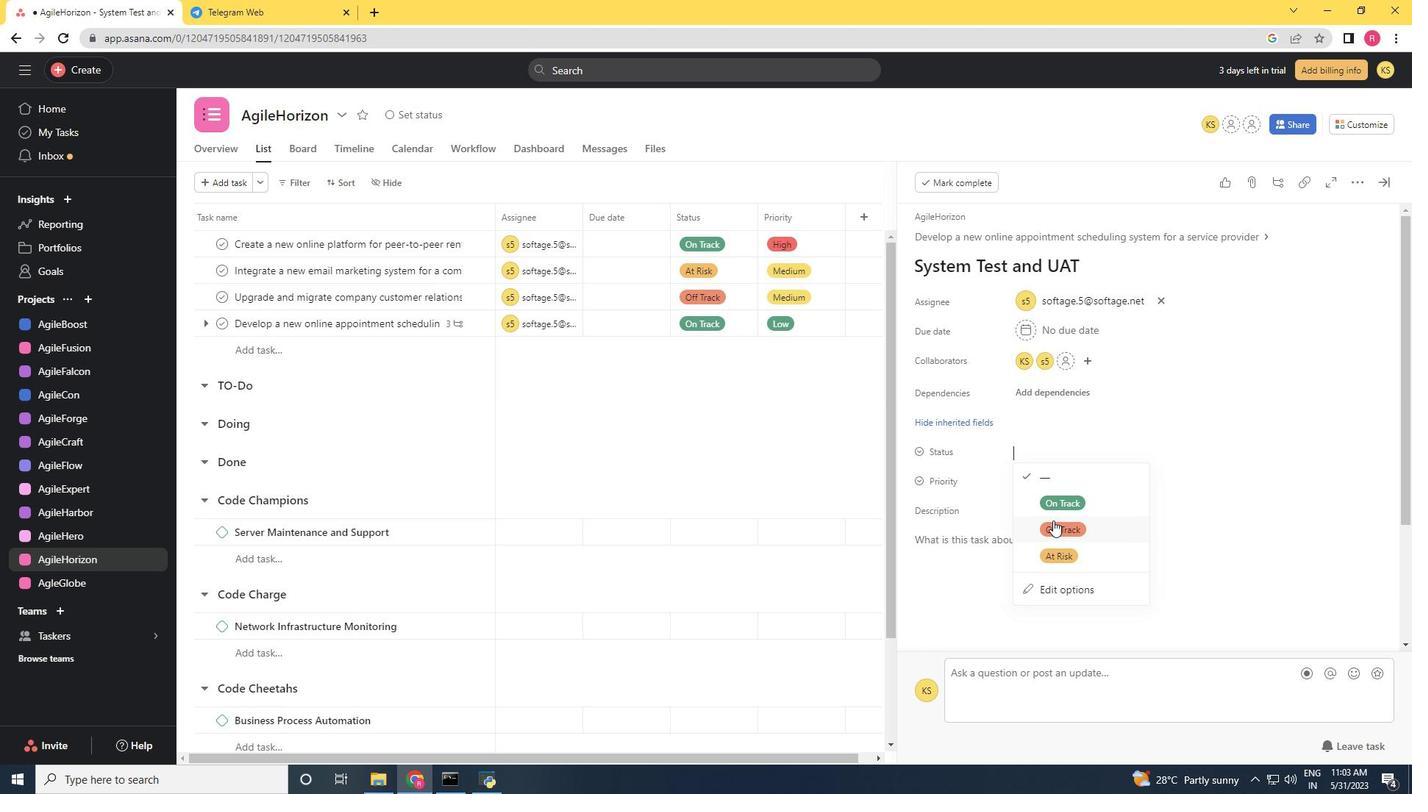 
Action: Mouse moved to (1008, 476)
Screenshot: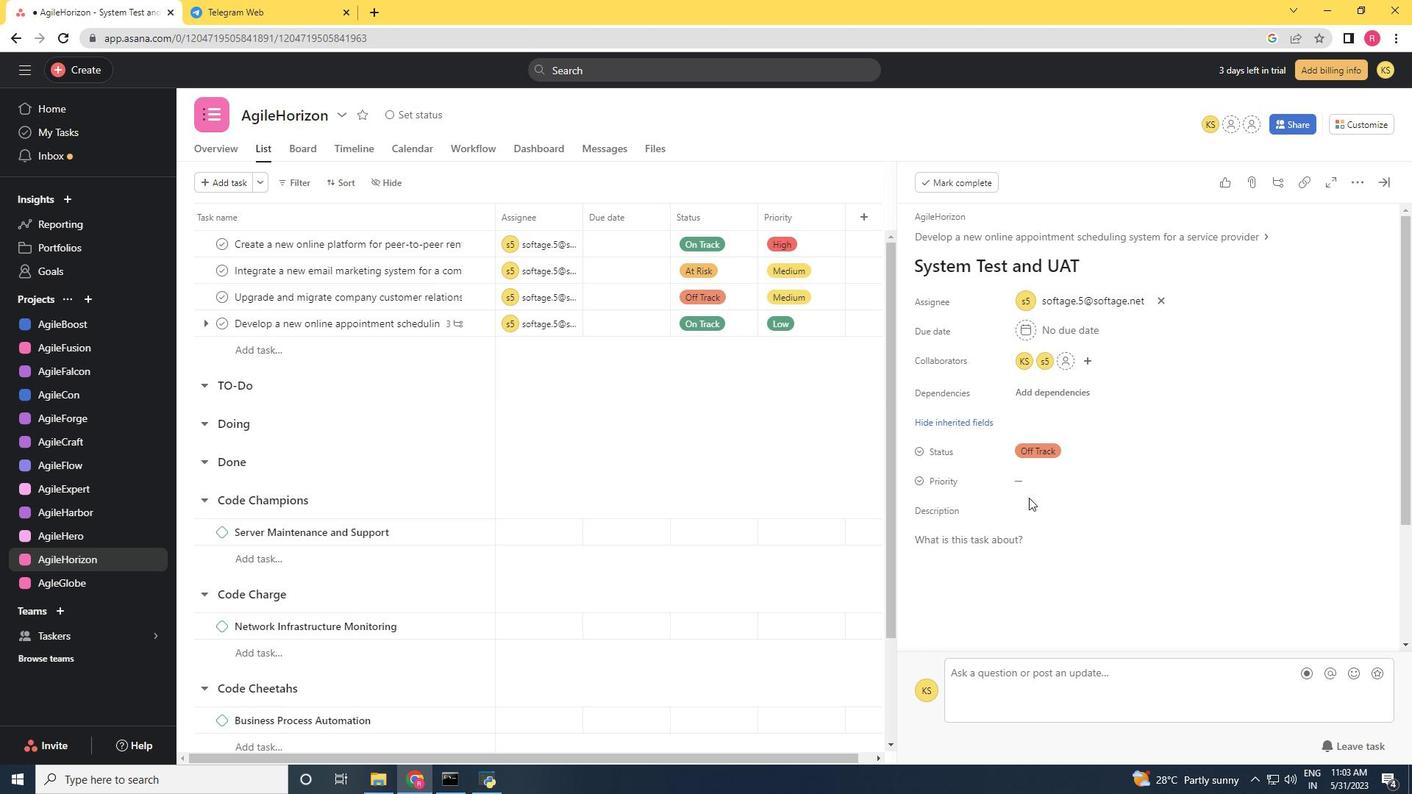 
Action: Mouse pressed left at (1008, 476)
Screenshot: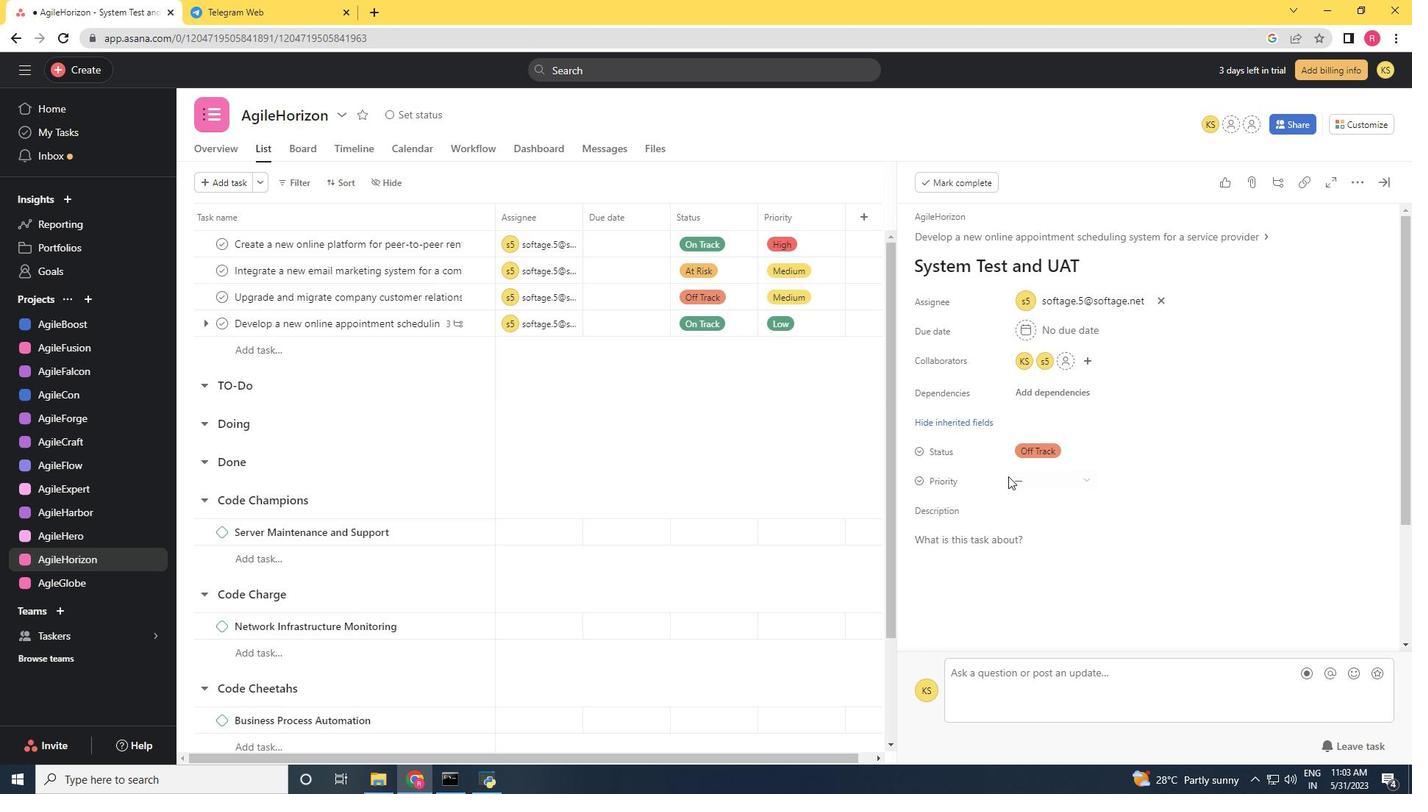 
Action: Mouse moved to (1039, 486)
Screenshot: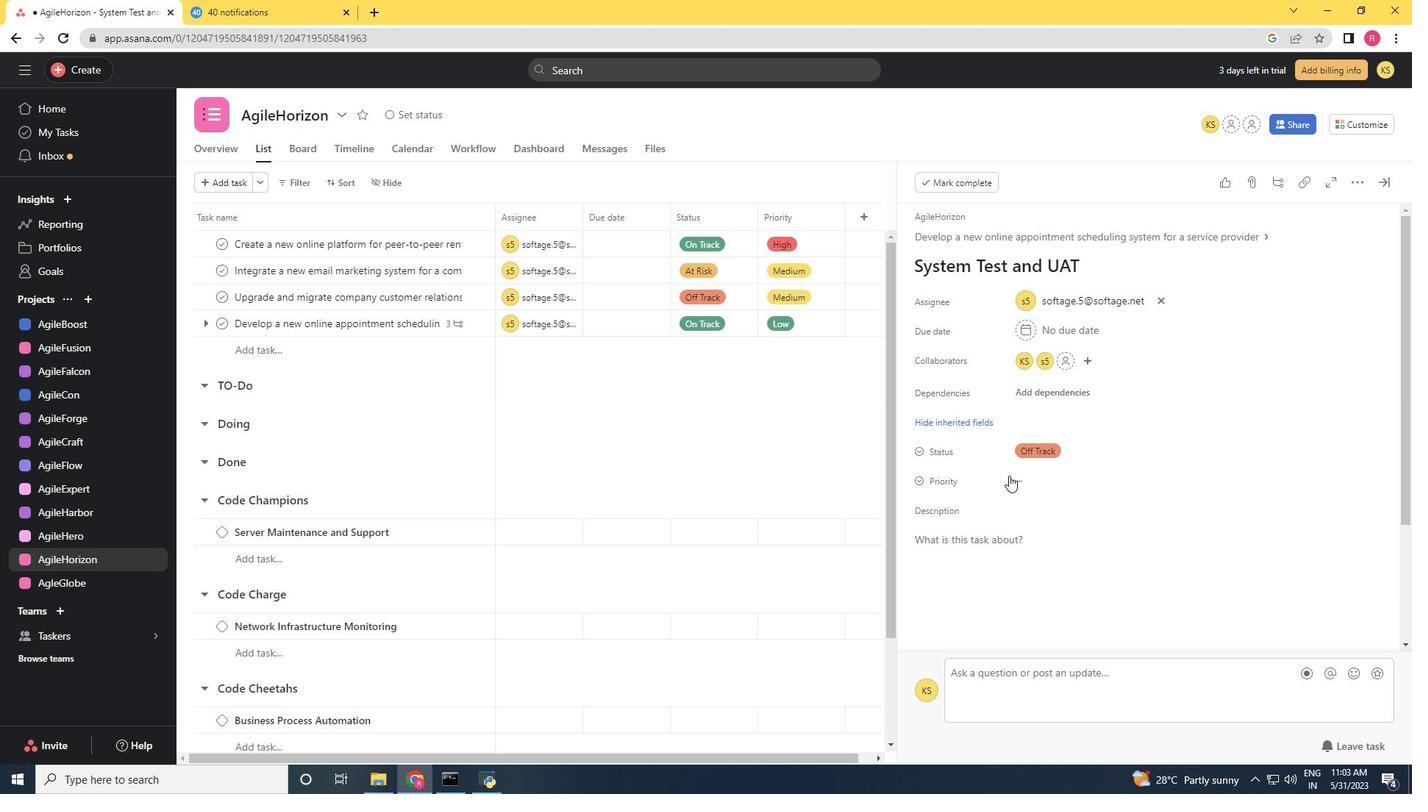 
Action: Mouse pressed left at (1039, 486)
Screenshot: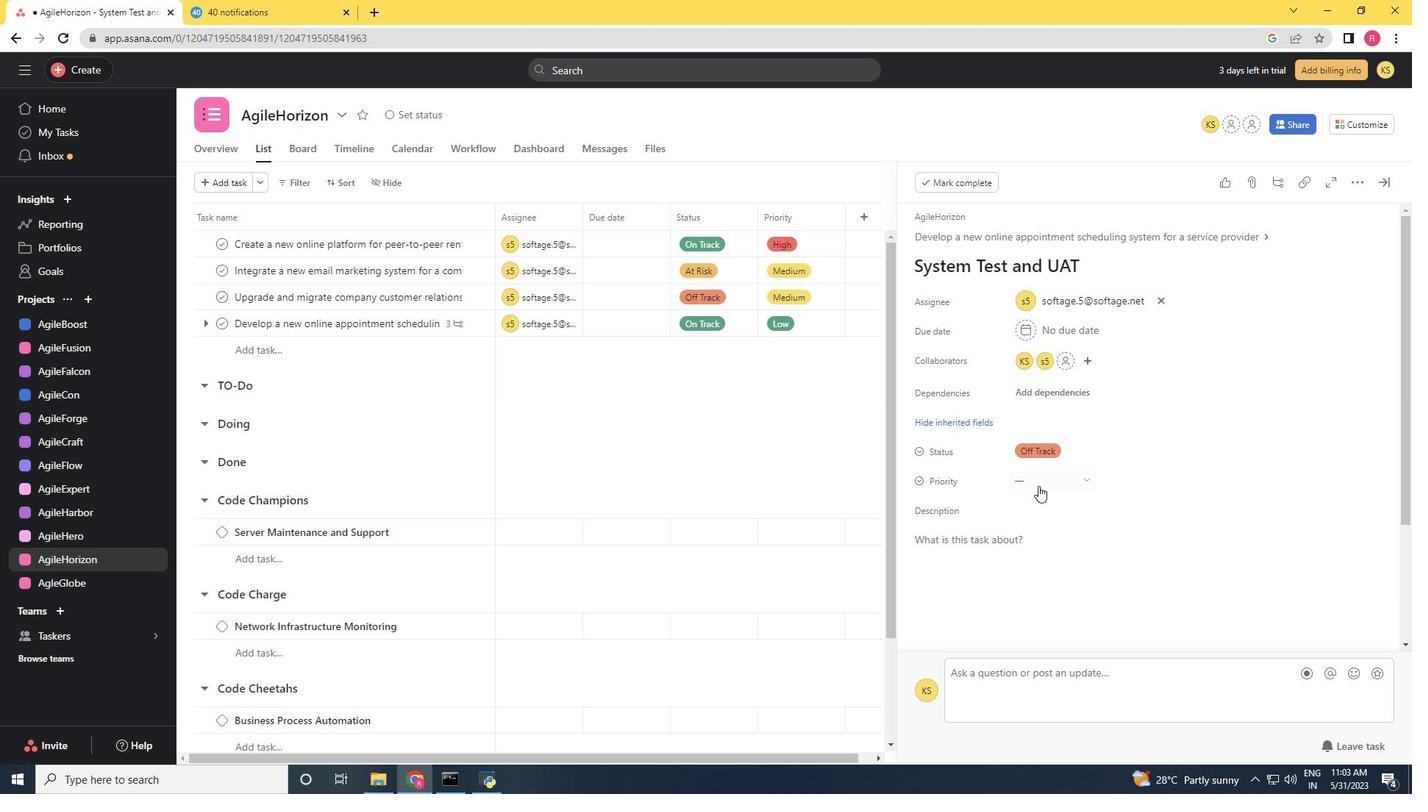
Action: Mouse moved to (1057, 530)
Screenshot: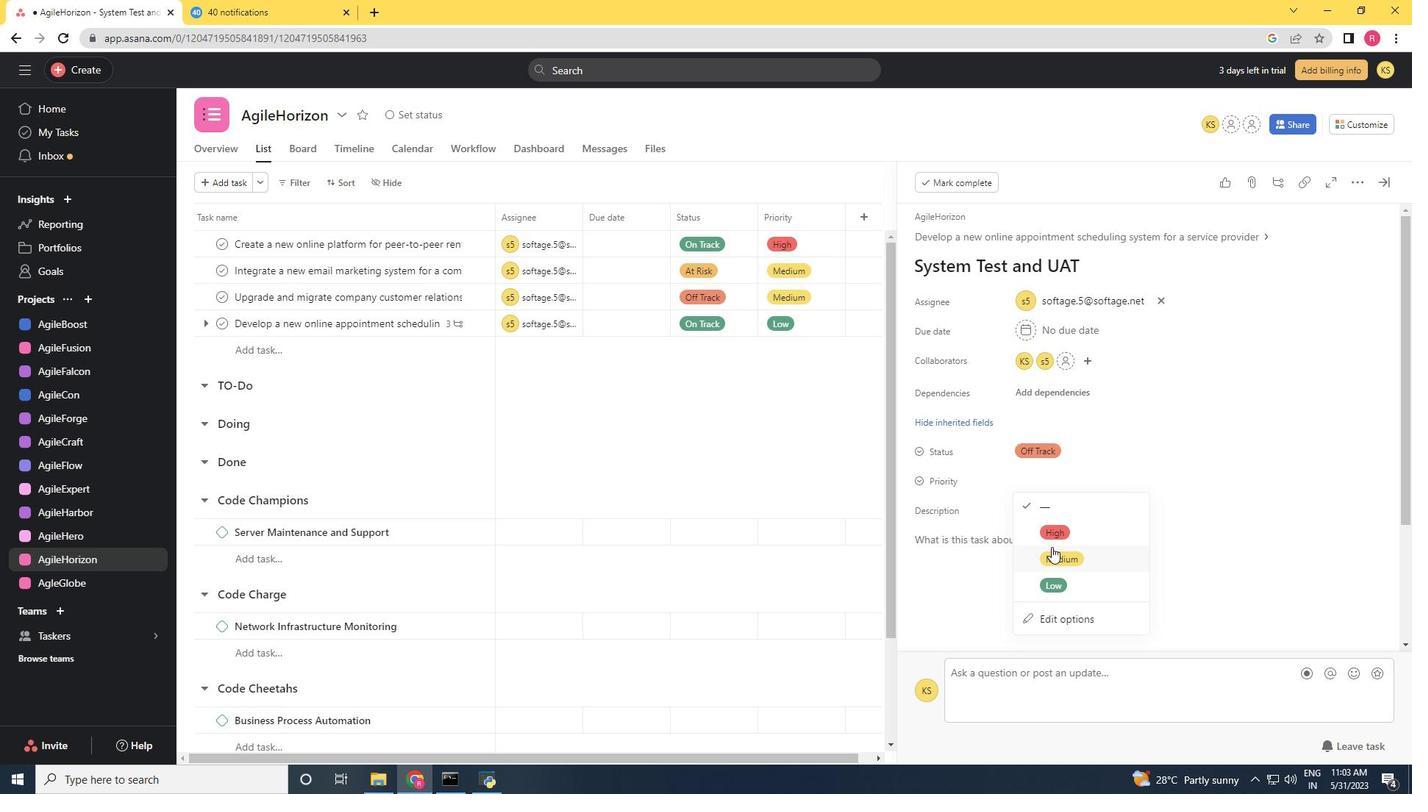 
Action: Mouse pressed left at (1057, 530)
Screenshot: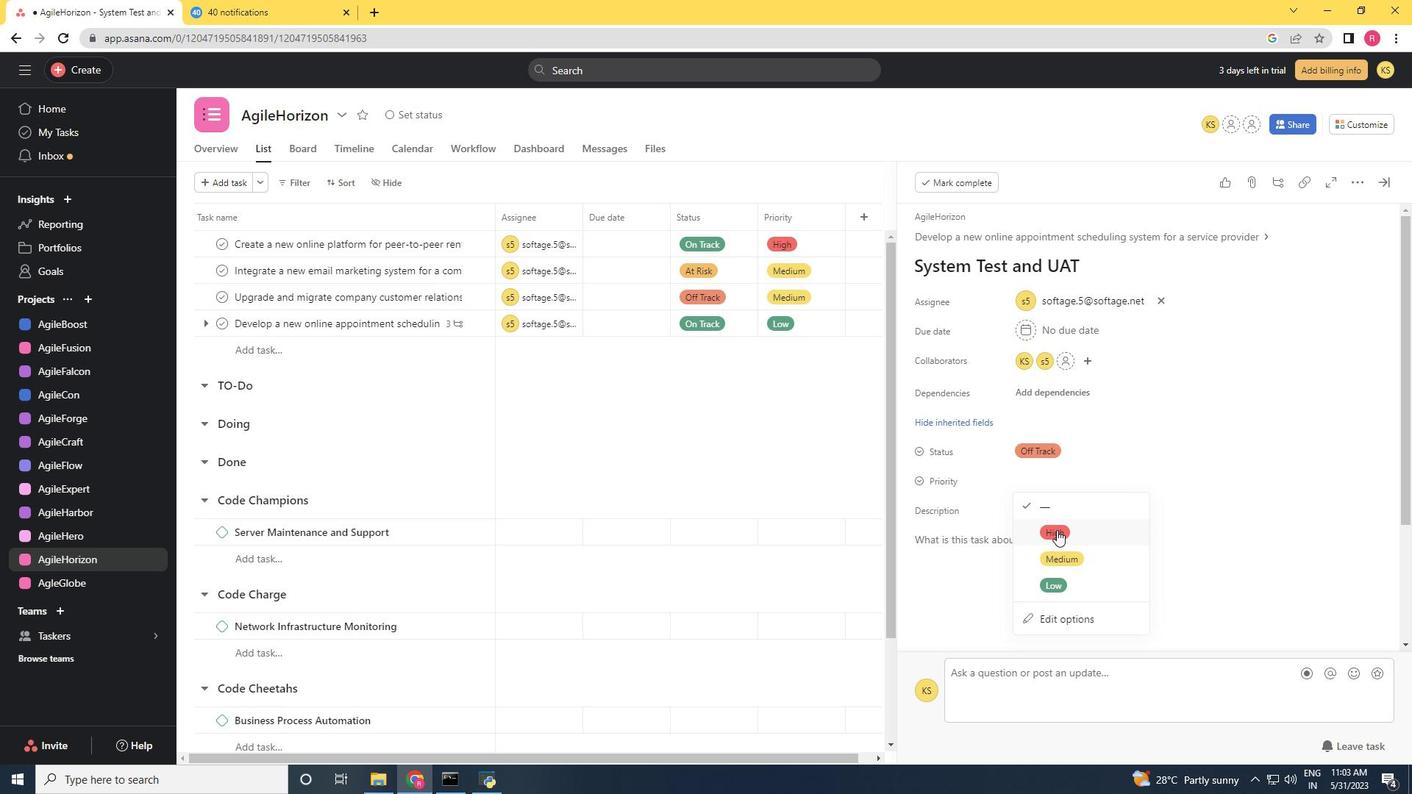 
